 Task: Search one way flight ticket for 4 adults, 2 children, 2 infants in seat and 1 infant on lap in economy from Birmingham: Birmingham-shuttlesworth International Airport to Raleigh: Raleigh-durham International Airport on 8-5-2023. Choice of flights is Spirit. Number of bags: 10 checked bags. Price is upto 90000. Outbound departure time preference is 11:15.
Action: Mouse moved to (315, 265)
Screenshot: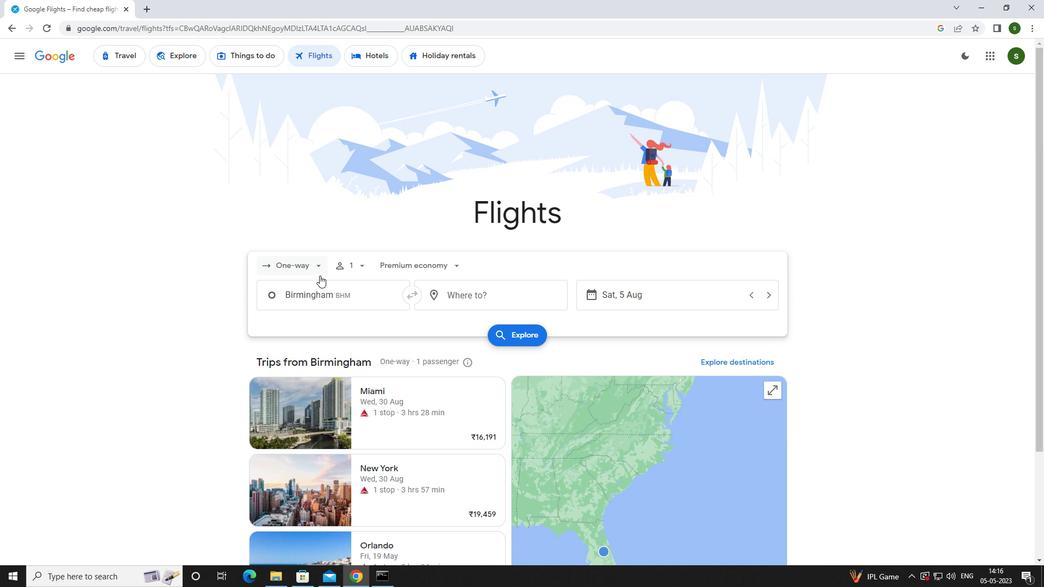 
Action: Mouse pressed left at (315, 265)
Screenshot: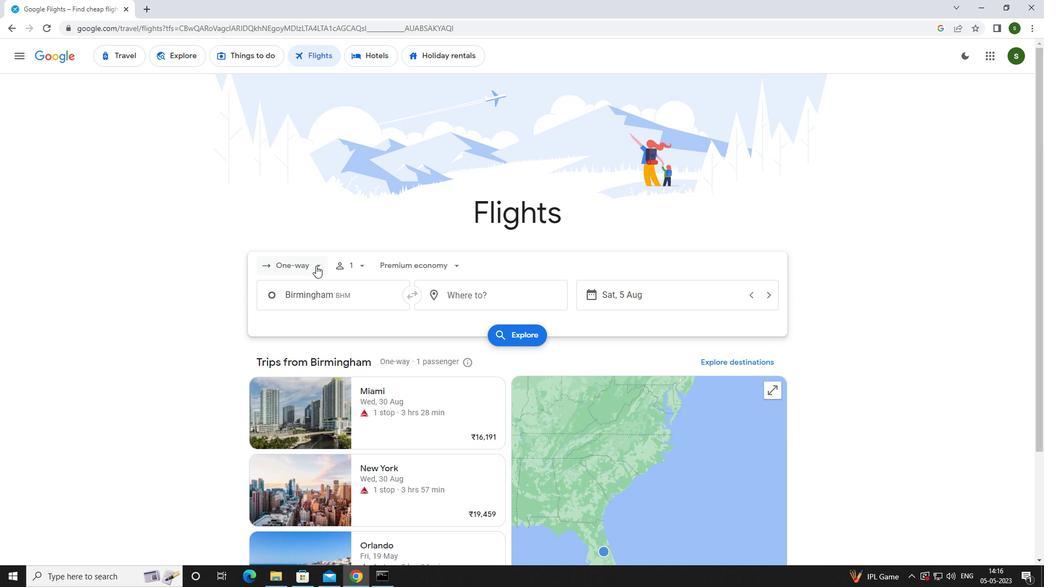 
Action: Mouse moved to (323, 320)
Screenshot: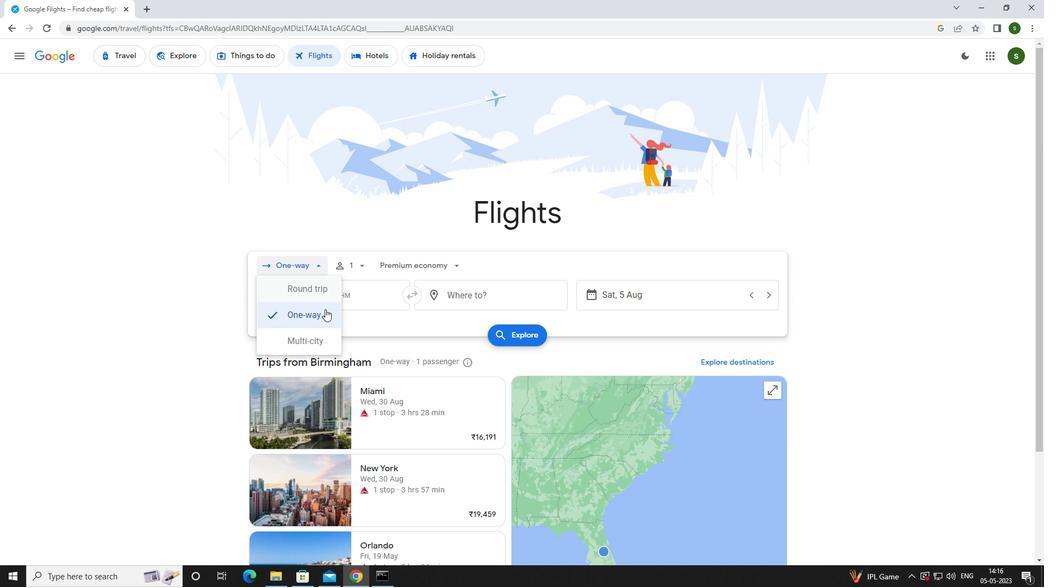 
Action: Mouse pressed left at (323, 320)
Screenshot: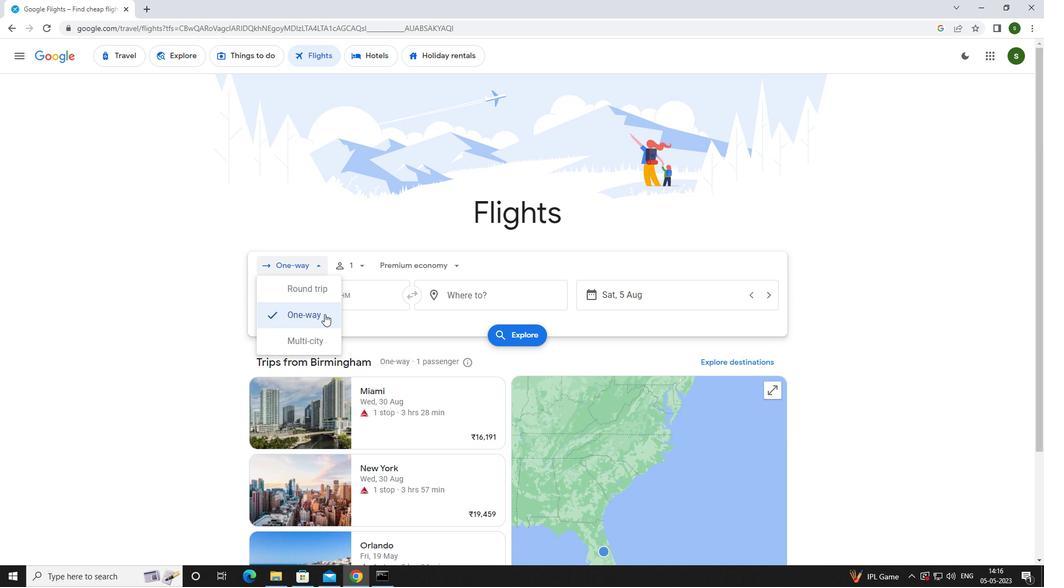 
Action: Mouse moved to (362, 264)
Screenshot: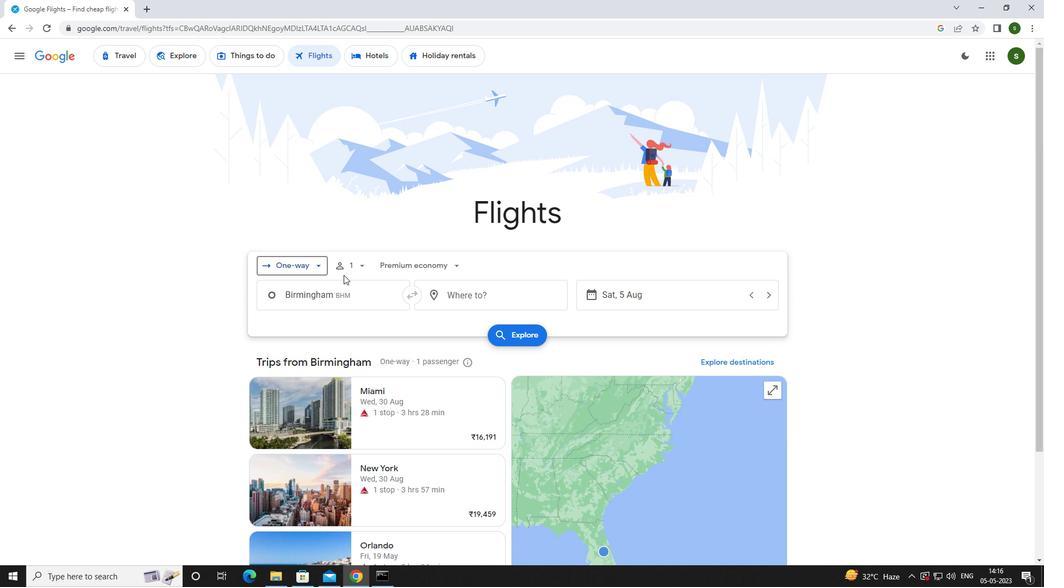 
Action: Mouse pressed left at (362, 264)
Screenshot: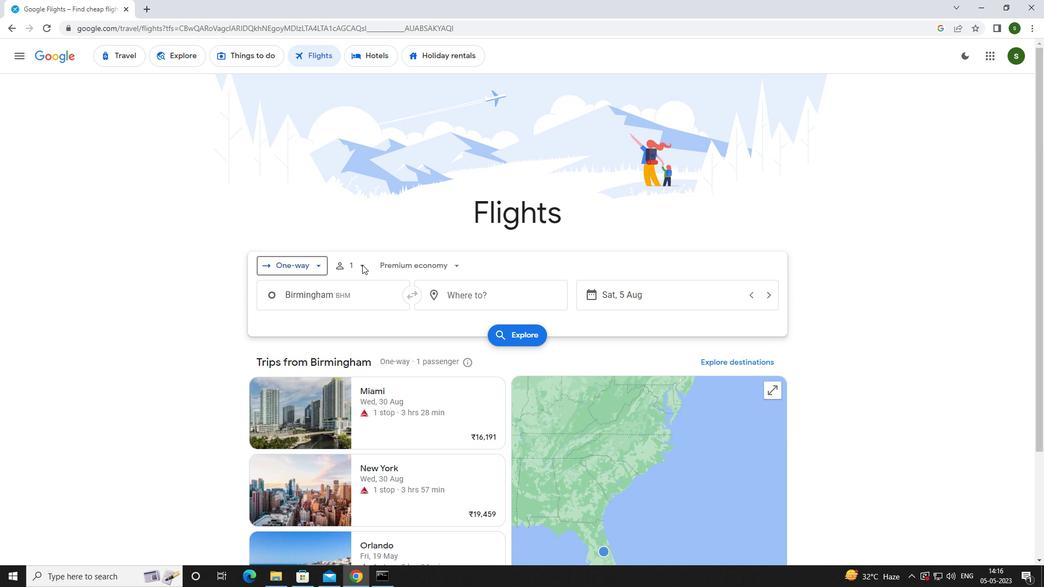 
Action: Mouse moved to (447, 294)
Screenshot: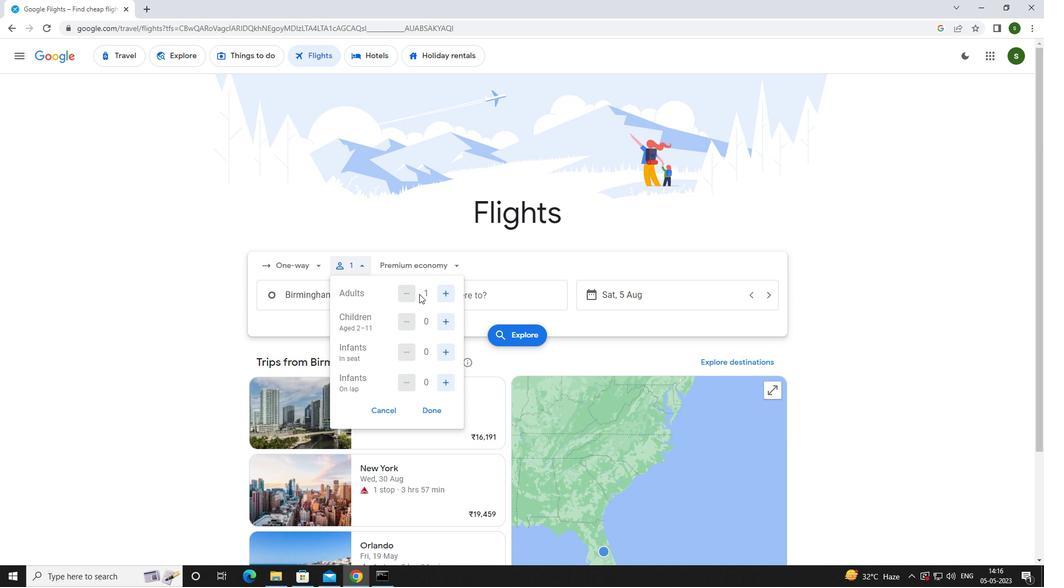 
Action: Mouse pressed left at (447, 294)
Screenshot: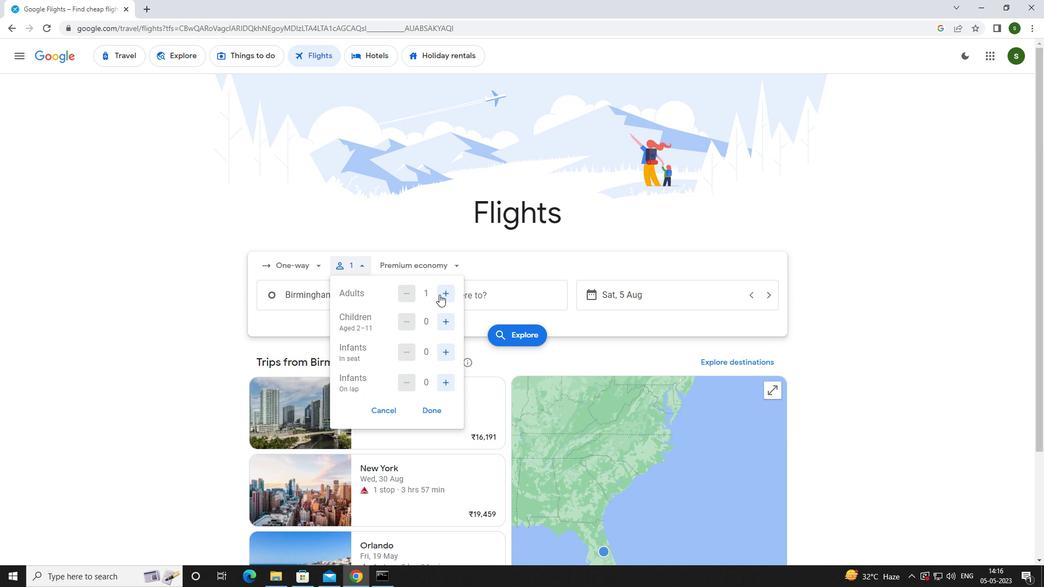 
Action: Mouse pressed left at (447, 294)
Screenshot: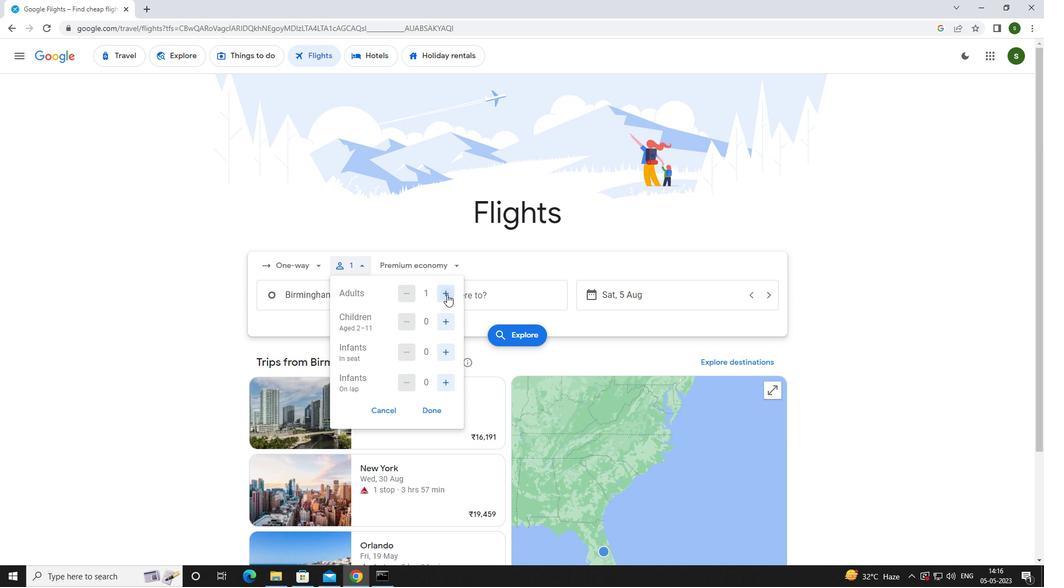 
Action: Mouse pressed left at (447, 294)
Screenshot: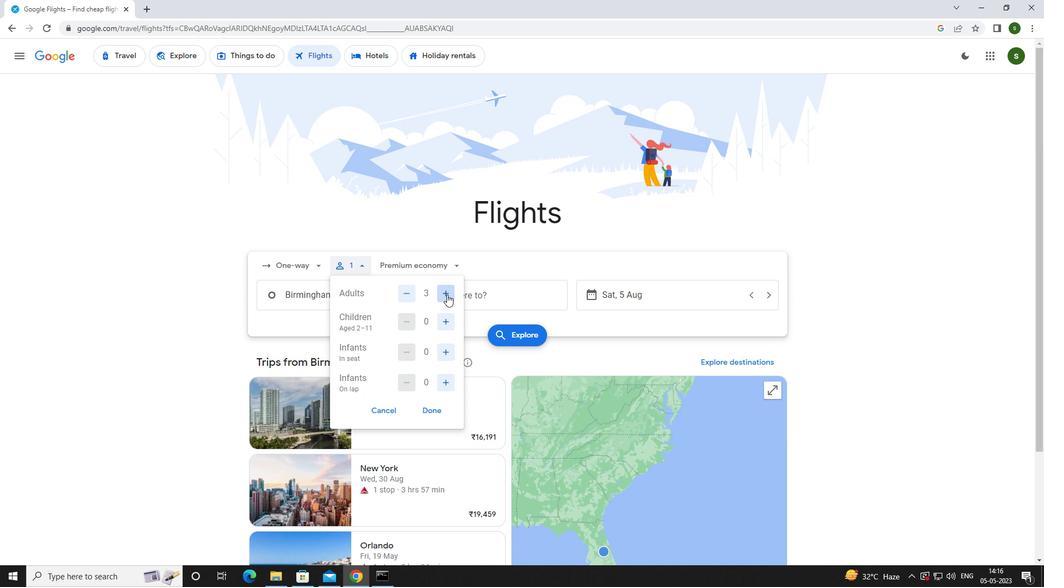 
Action: Mouse moved to (445, 322)
Screenshot: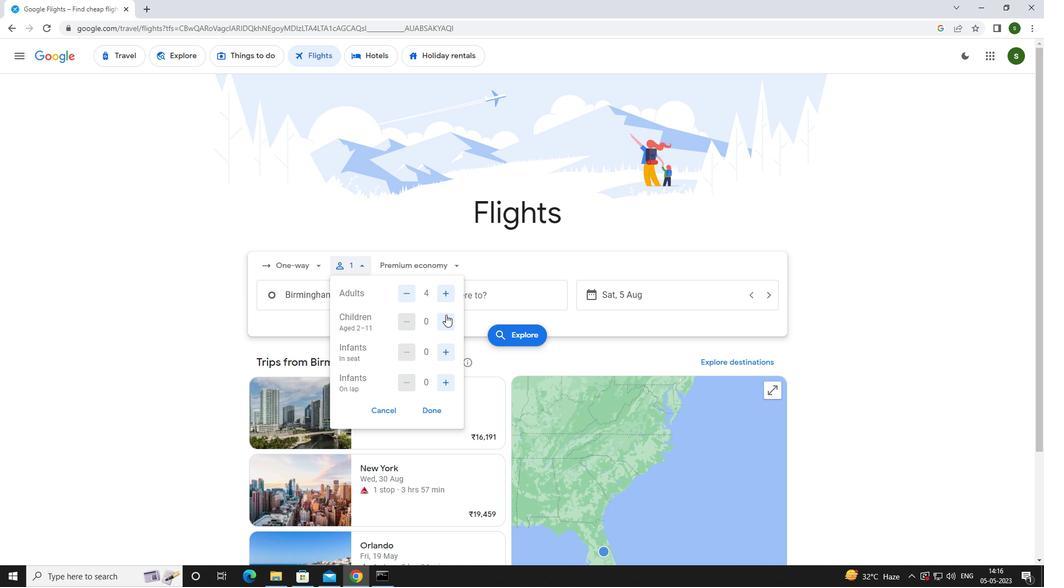 
Action: Mouse pressed left at (445, 322)
Screenshot: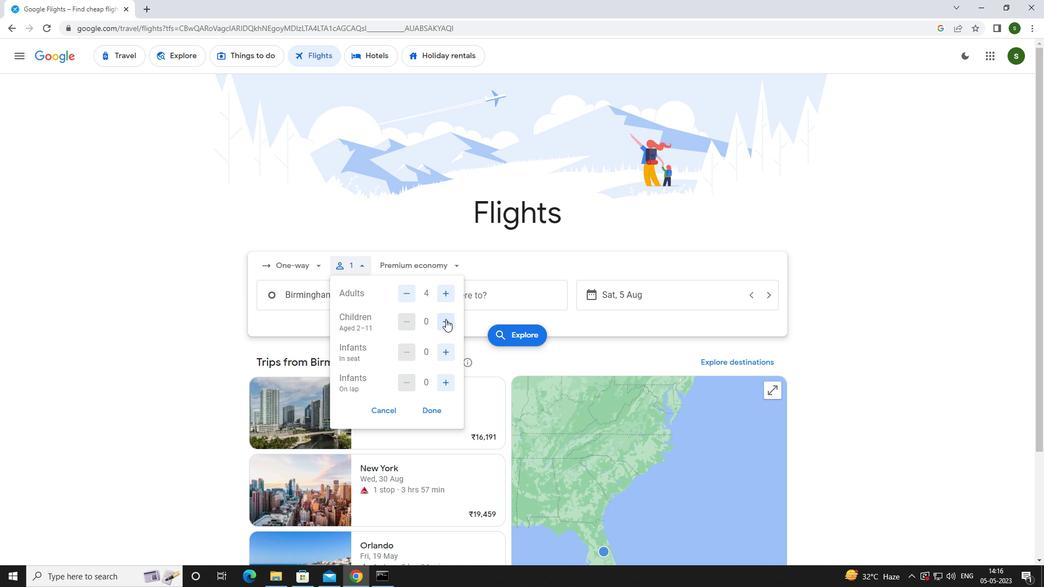 
Action: Mouse pressed left at (445, 322)
Screenshot: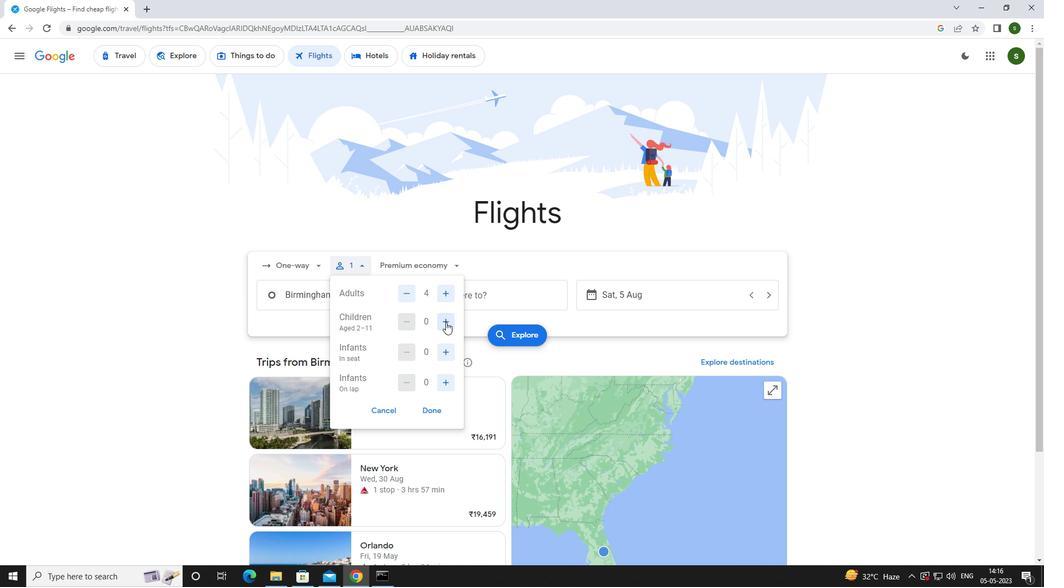 
Action: Mouse moved to (448, 352)
Screenshot: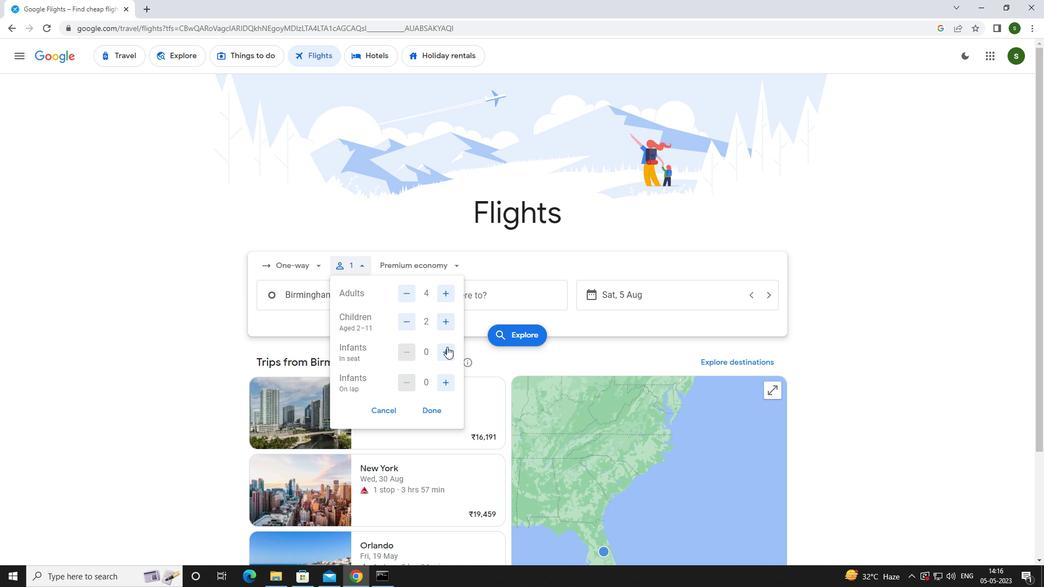 
Action: Mouse pressed left at (448, 352)
Screenshot: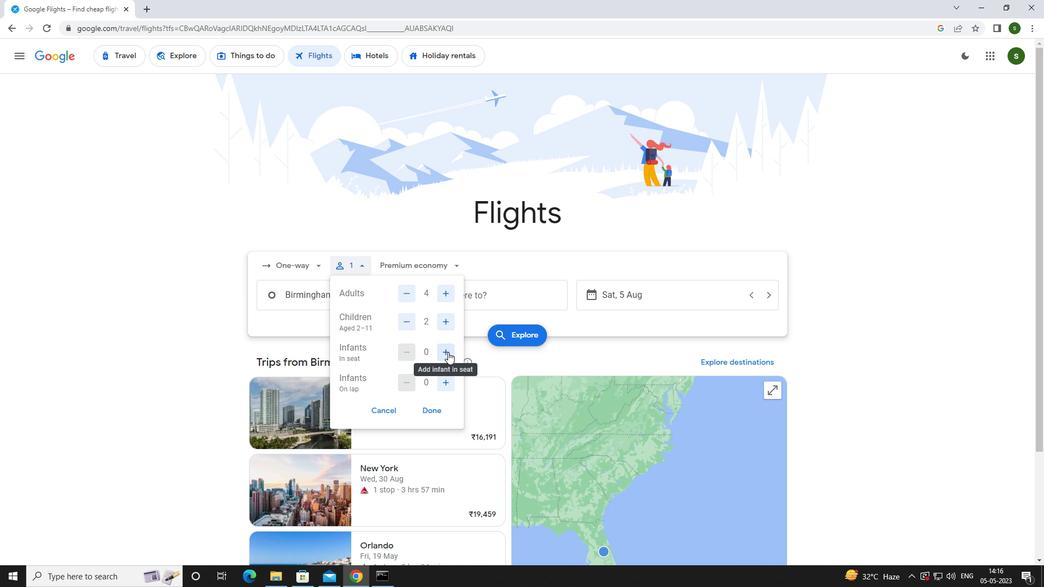 
Action: Mouse pressed left at (448, 352)
Screenshot: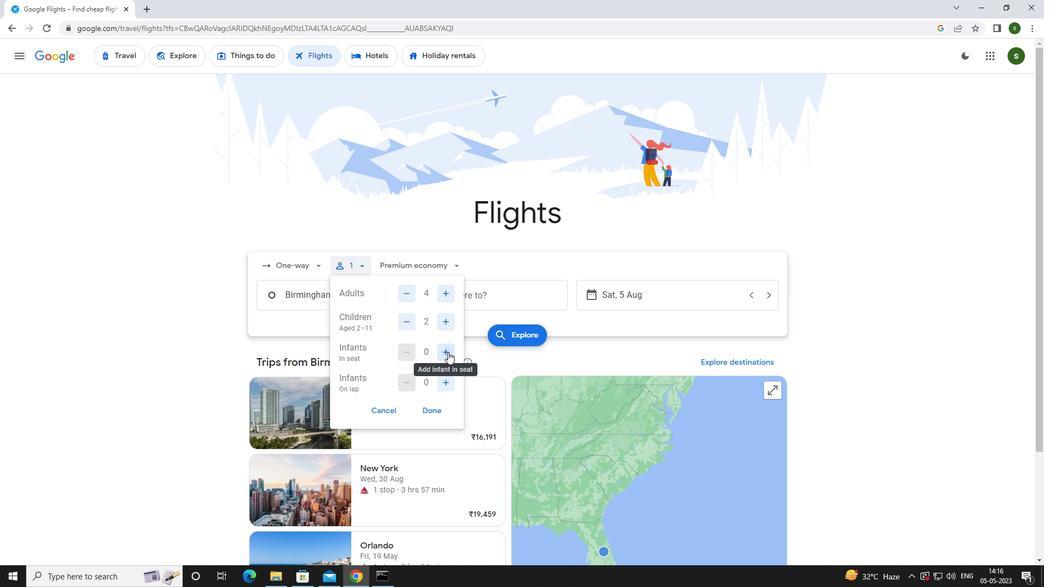 
Action: Mouse moved to (446, 386)
Screenshot: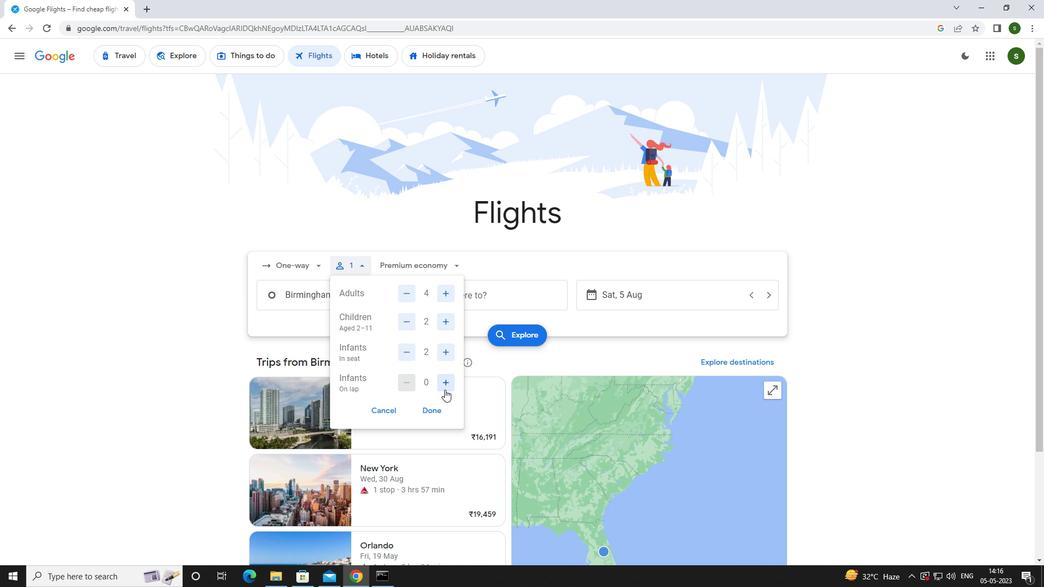 
Action: Mouse pressed left at (446, 386)
Screenshot: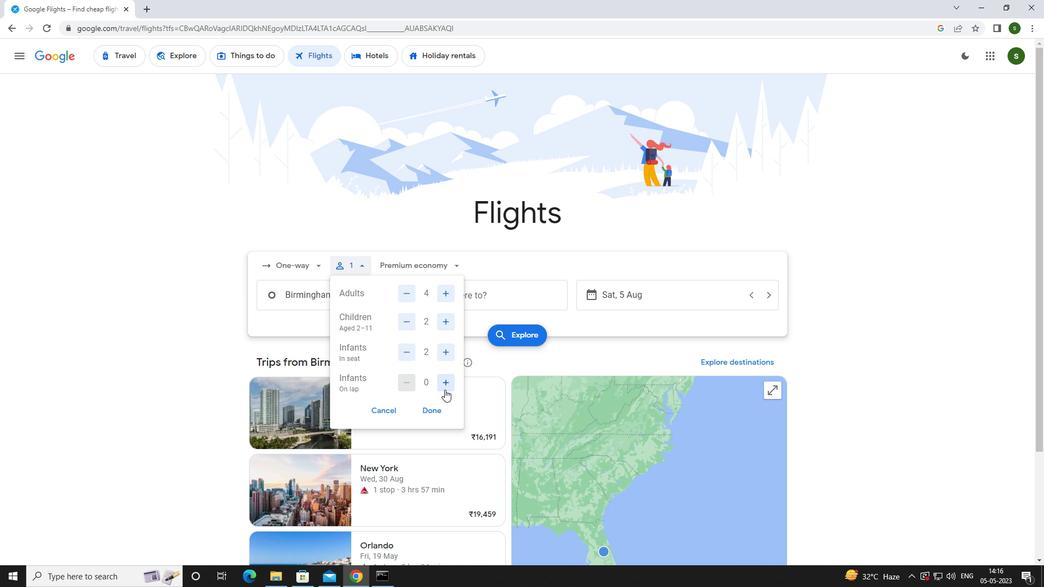 
Action: Mouse moved to (431, 266)
Screenshot: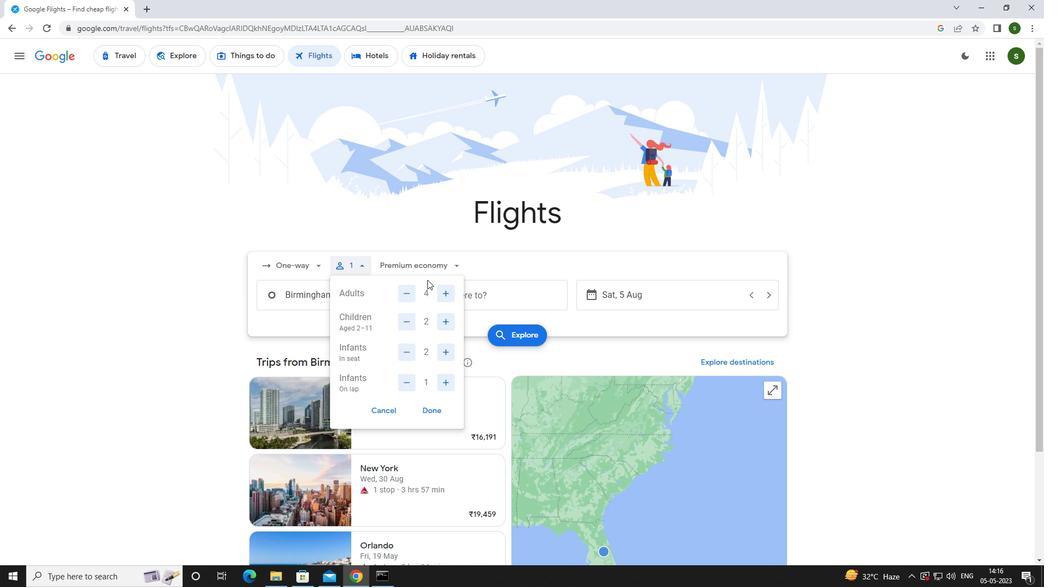 
Action: Mouse pressed left at (431, 266)
Screenshot: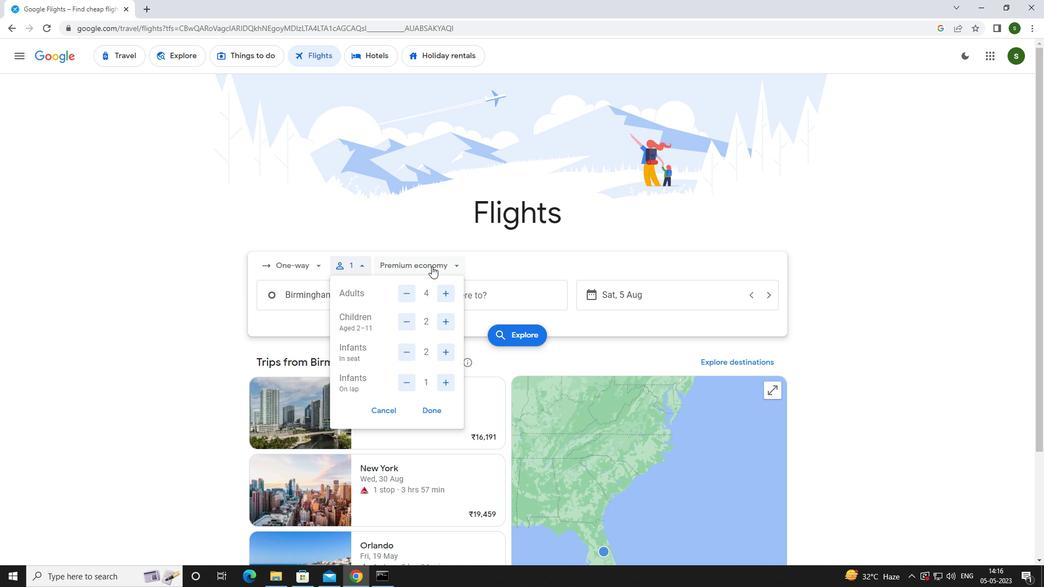 
Action: Mouse moved to (431, 289)
Screenshot: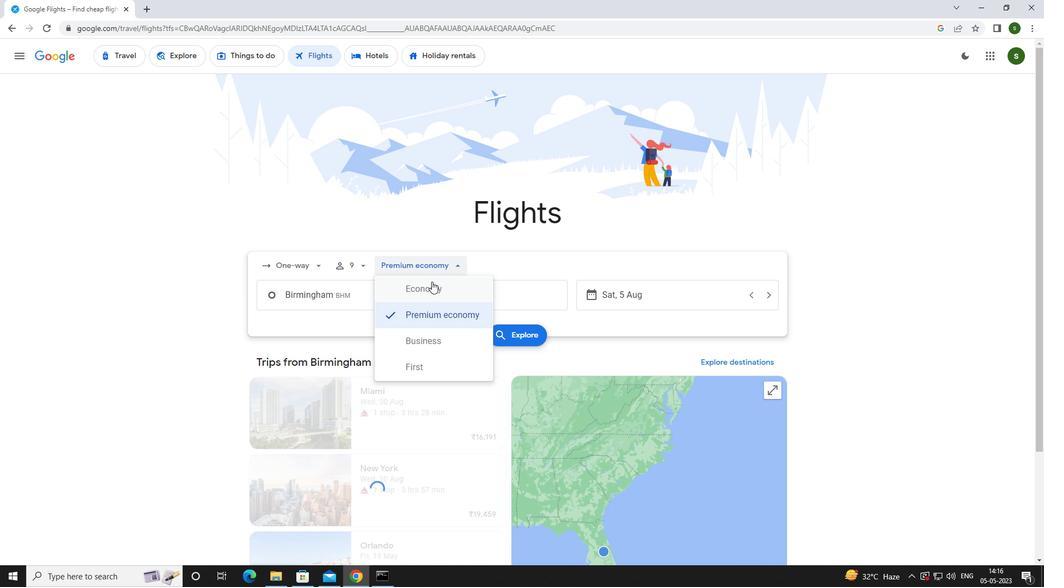
Action: Mouse pressed left at (431, 289)
Screenshot: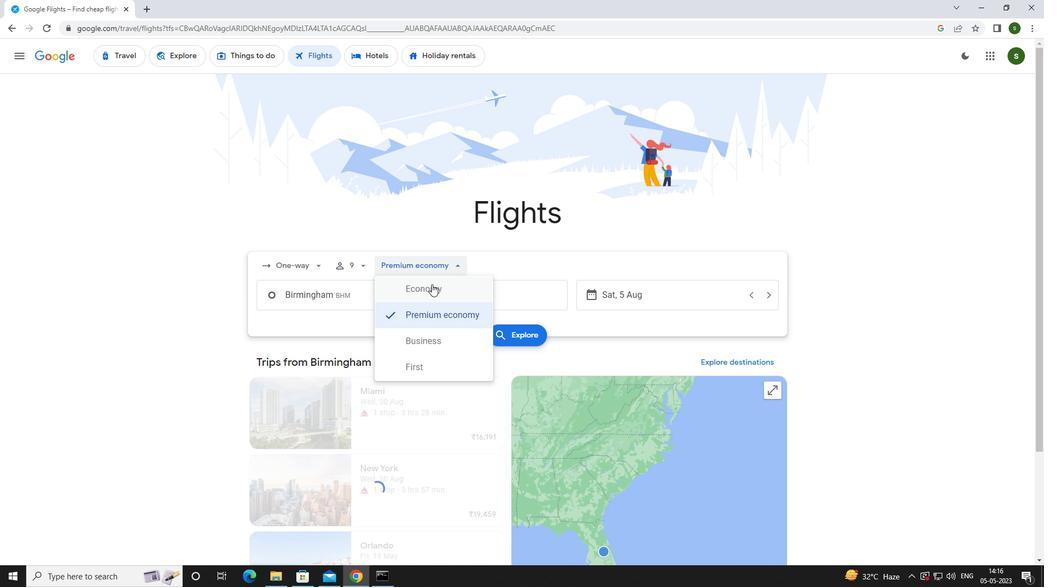 
Action: Mouse moved to (370, 302)
Screenshot: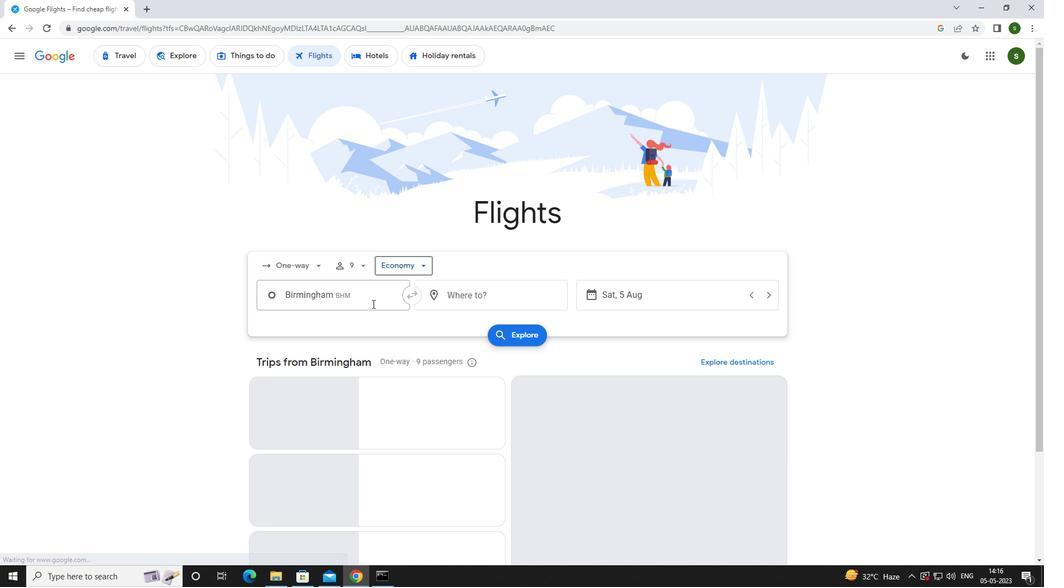 
Action: Mouse pressed left at (370, 302)
Screenshot: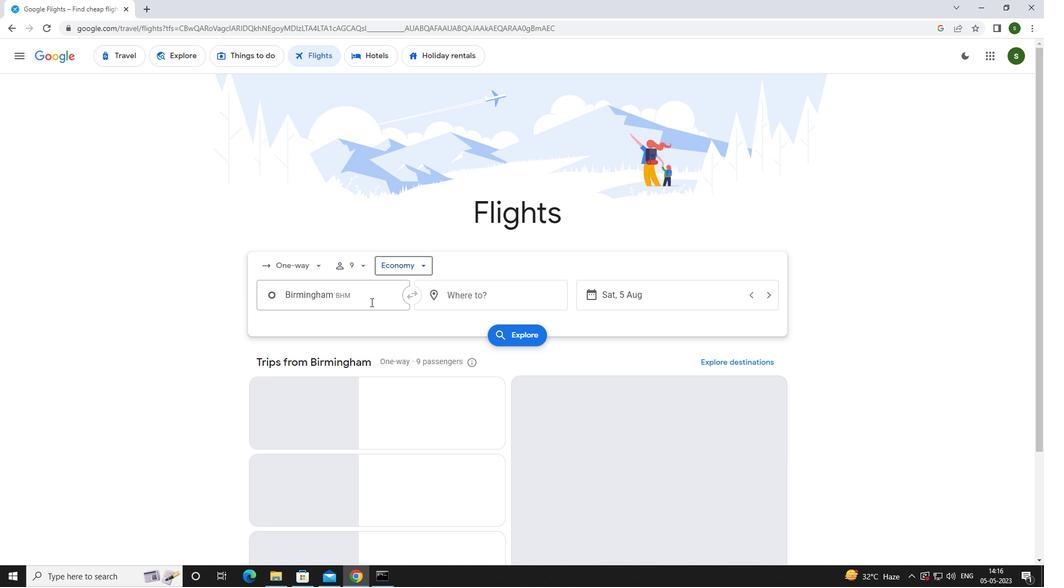
Action: Mouse moved to (370, 301)
Screenshot: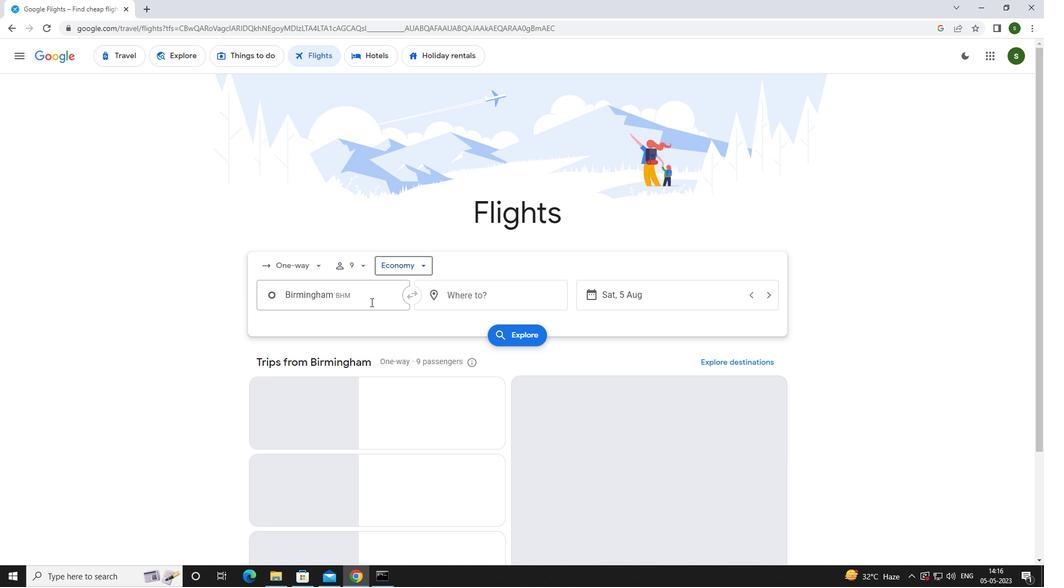 
Action: Key pressed <Key.caps_lock>b<Key.caps_lock>irmingh
Screenshot: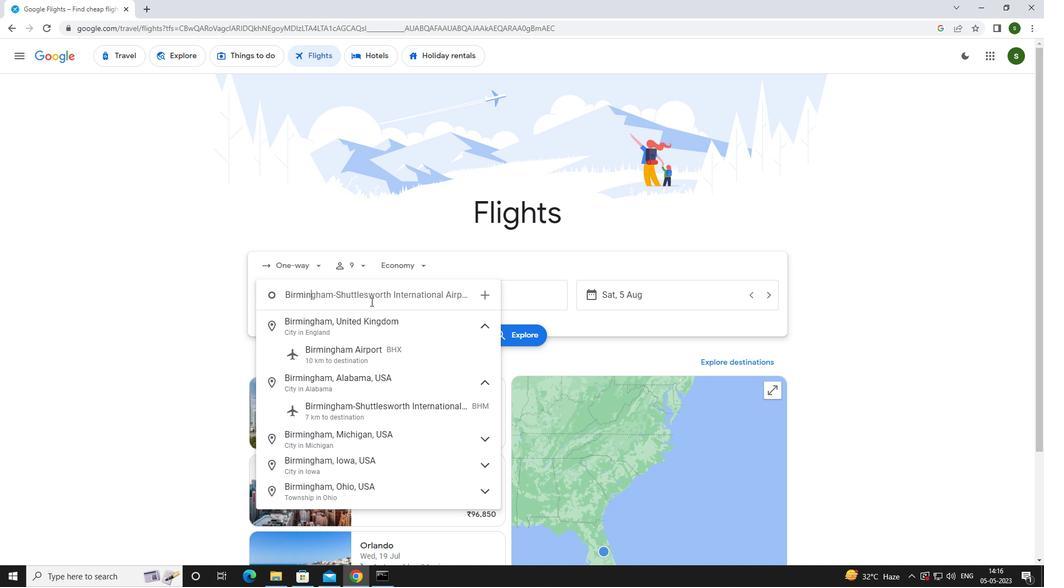 
Action: Mouse moved to (391, 401)
Screenshot: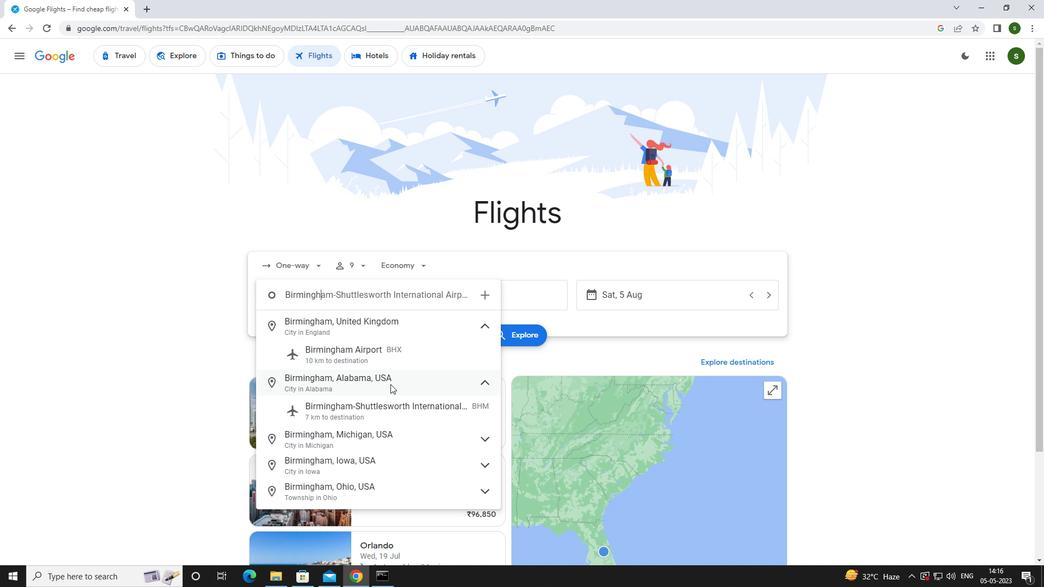 
Action: Mouse pressed left at (391, 401)
Screenshot: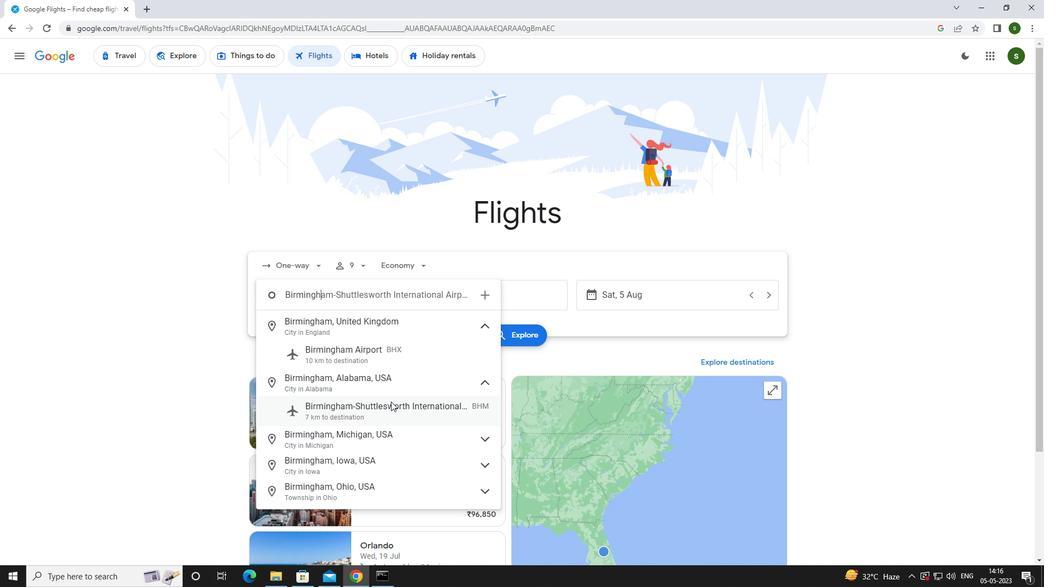
Action: Mouse moved to (485, 302)
Screenshot: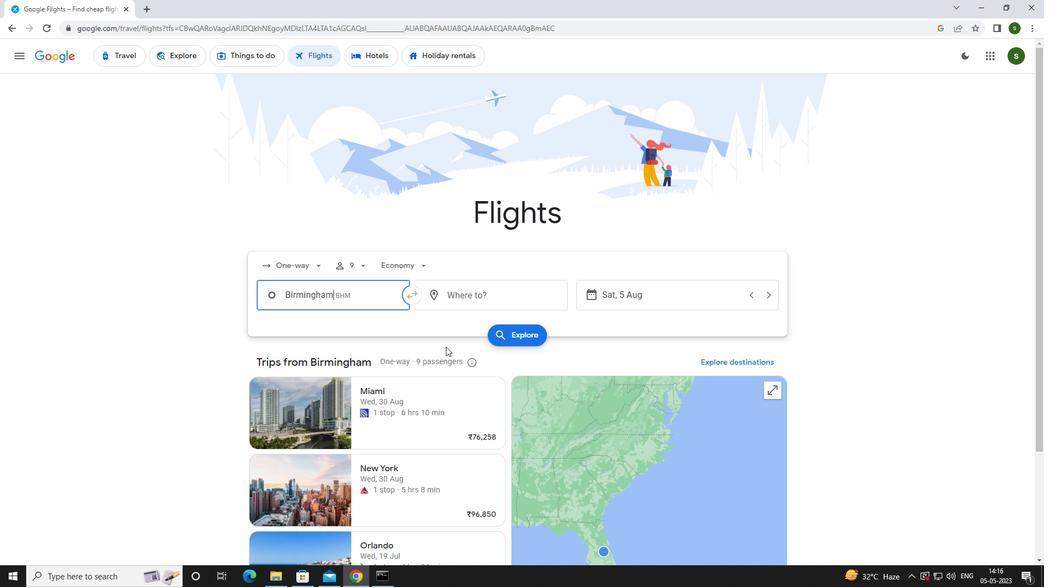 
Action: Mouse pressed left at (485, 302)
Screenshot: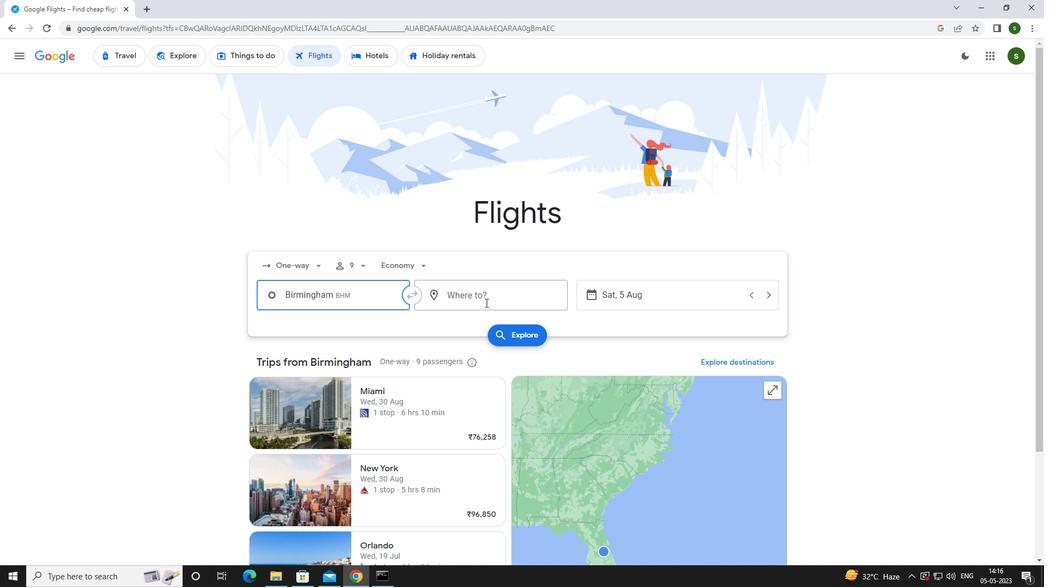 
Action: Key pressed <Key.caps_lock>r<Key.caps_lock>aleigh
Screenshot: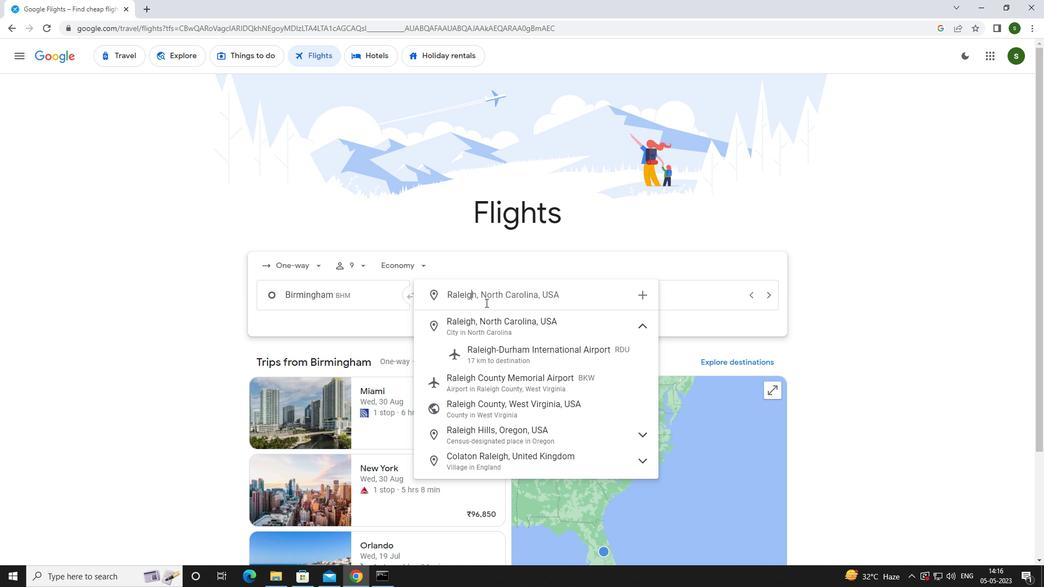 
Action: Mouse moved to (507, 350)
Screenshot: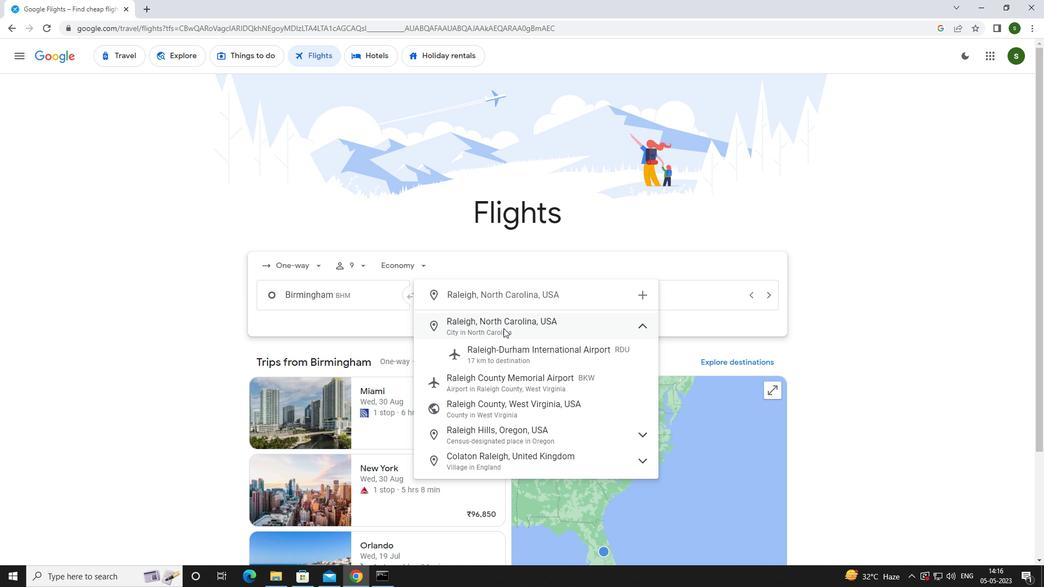 
Action: Mouse pressed left at (507, 350)
Screenshot: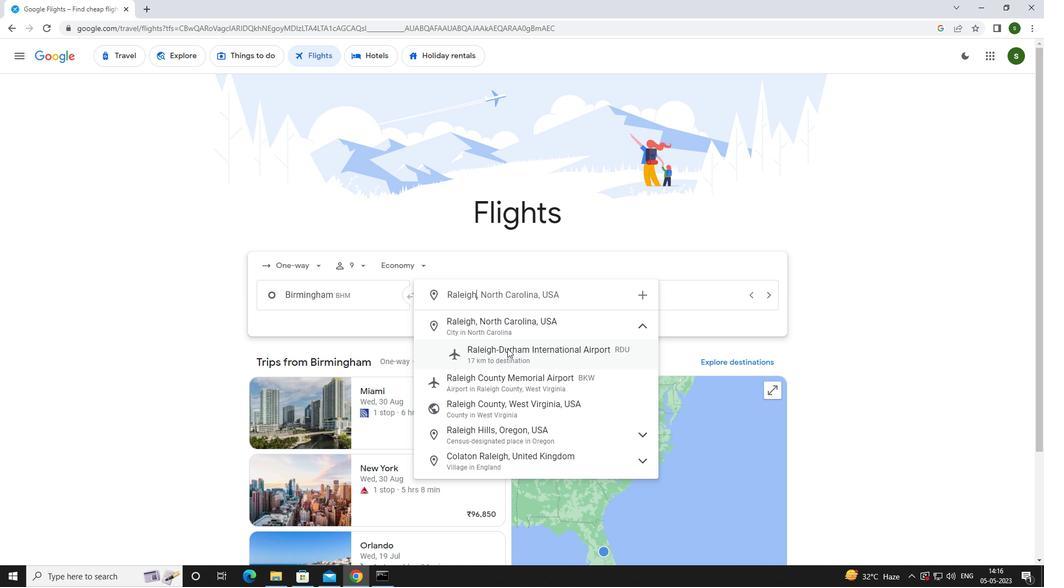 
Action: Mouse moved to (658, 297)
Screenshot: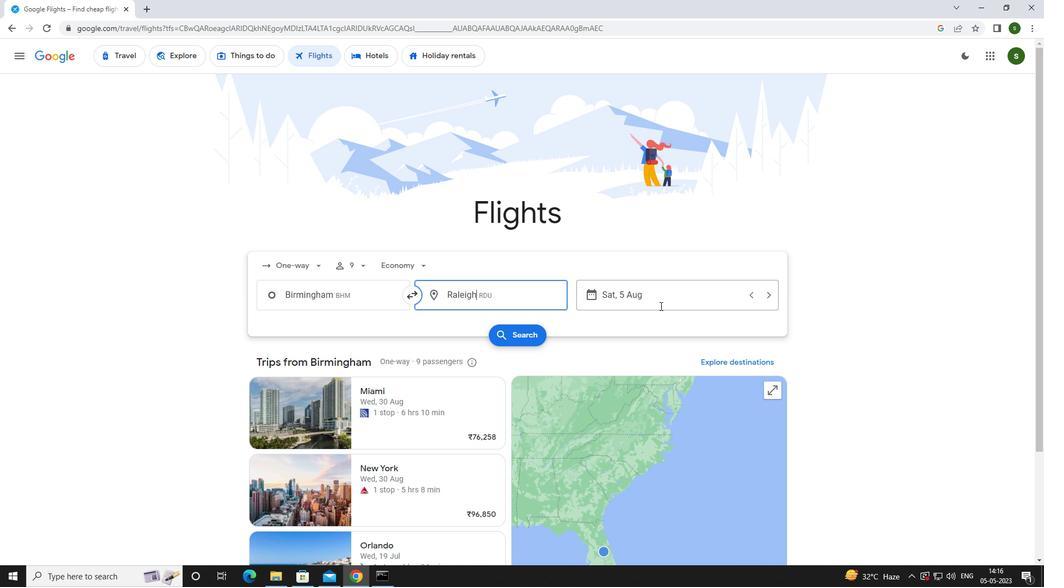 
Action: Mouse pressed left at (658, 297)
Screenshot: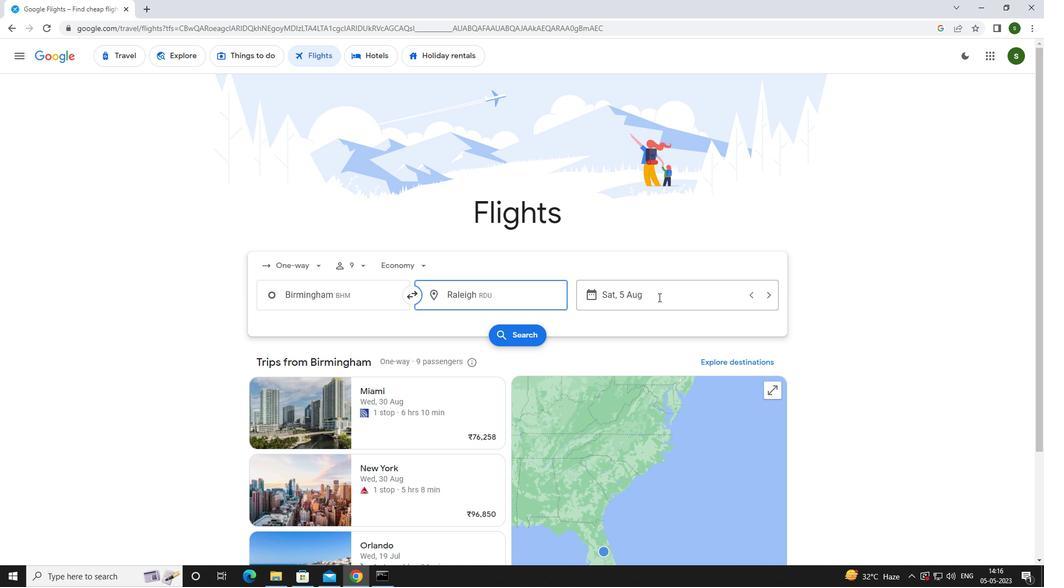 
Action: Mouse moved to (553, 364)
Screenshot: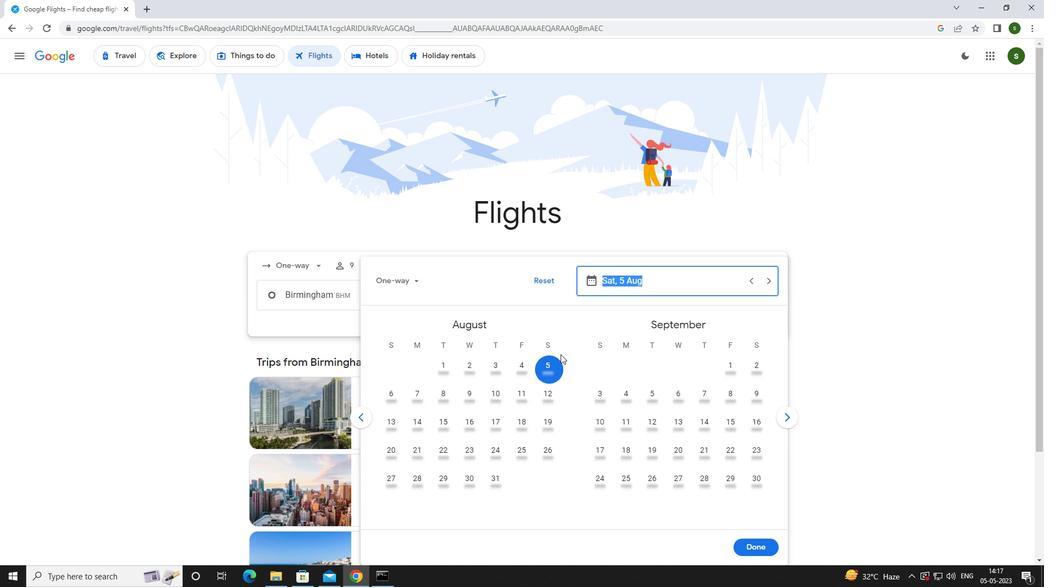 
Action: Mouse pressed left at (553, 364)
Screenshot: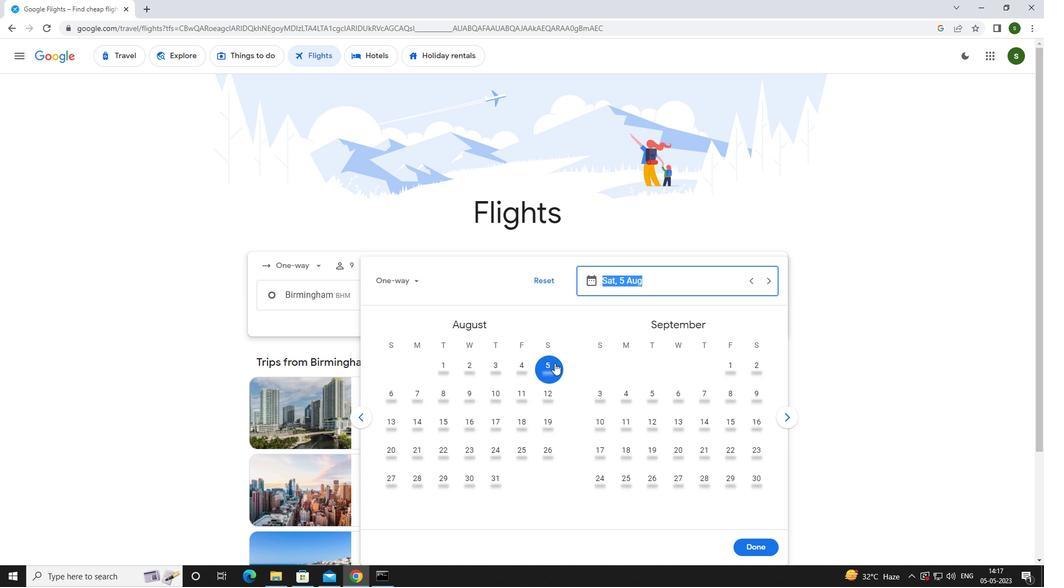 
Action: Mouse moved to (760, 548)
Screenshot: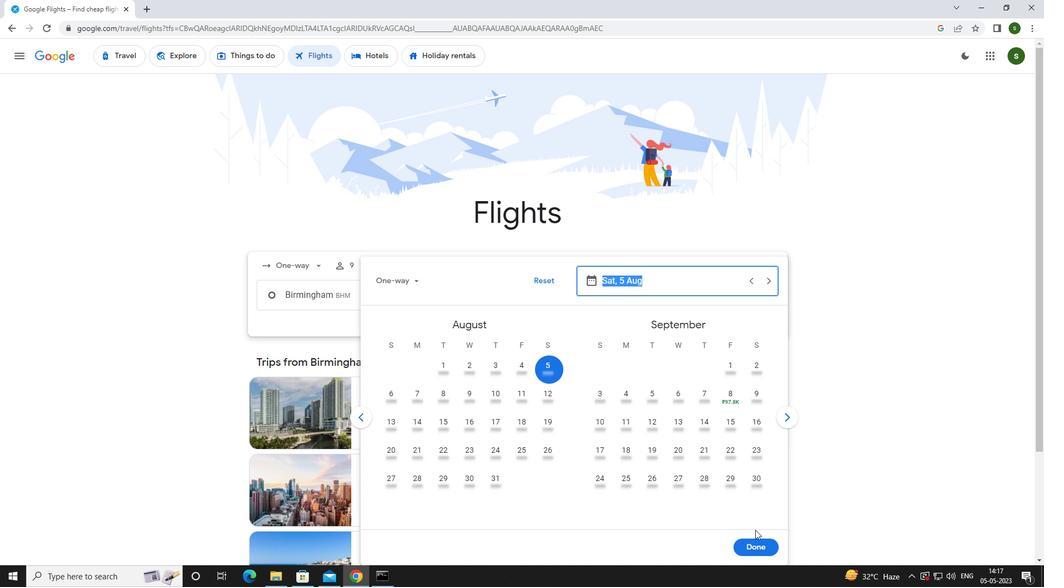 
Action: Mouse pressed left at (760, 548)
Screenshot: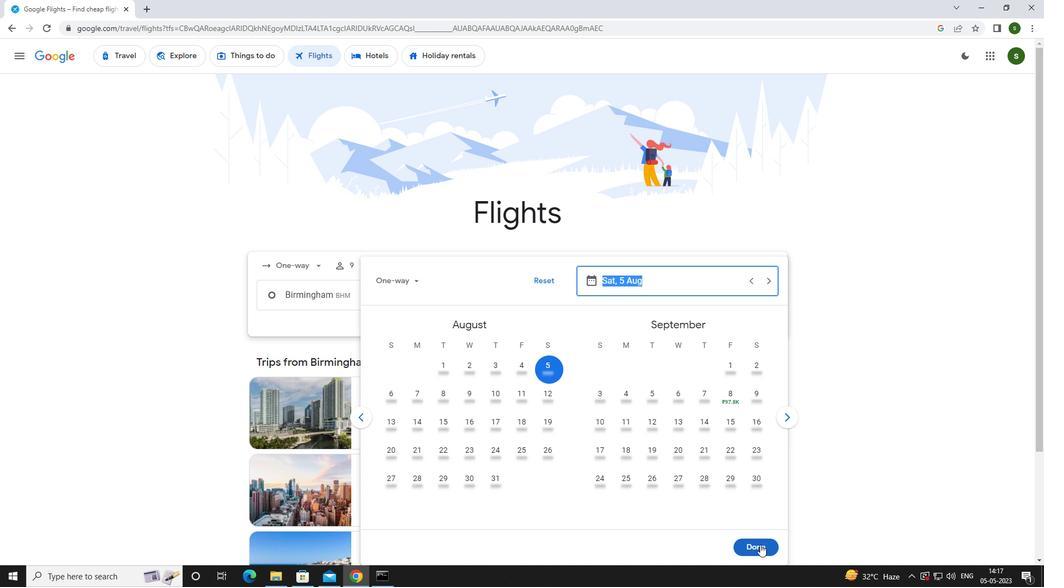 
Action: Mouse moved to (527, 331)
Screenshot: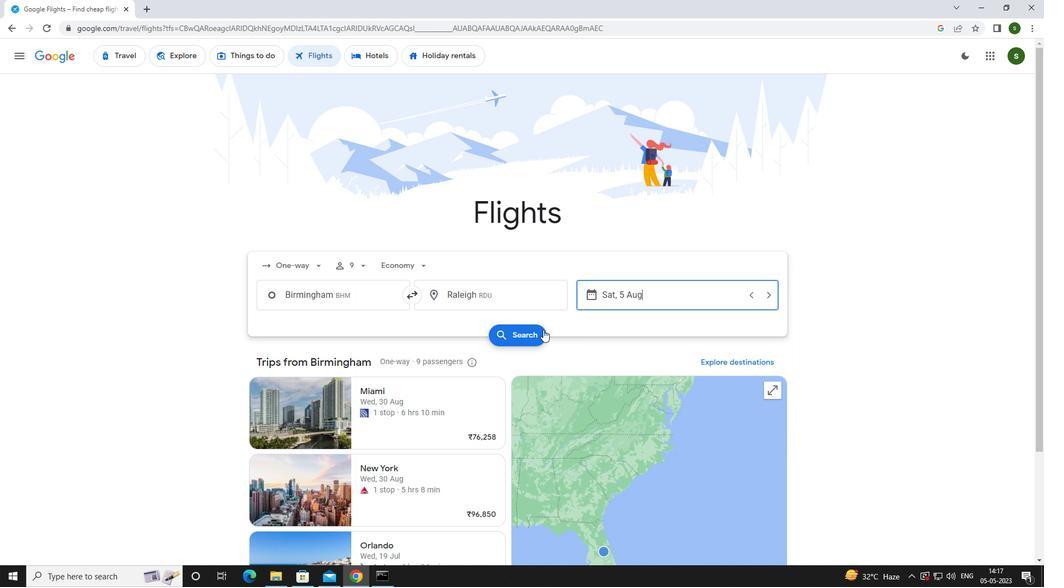 
Action: Mouse pressed left at (527, 331)
Screenshot: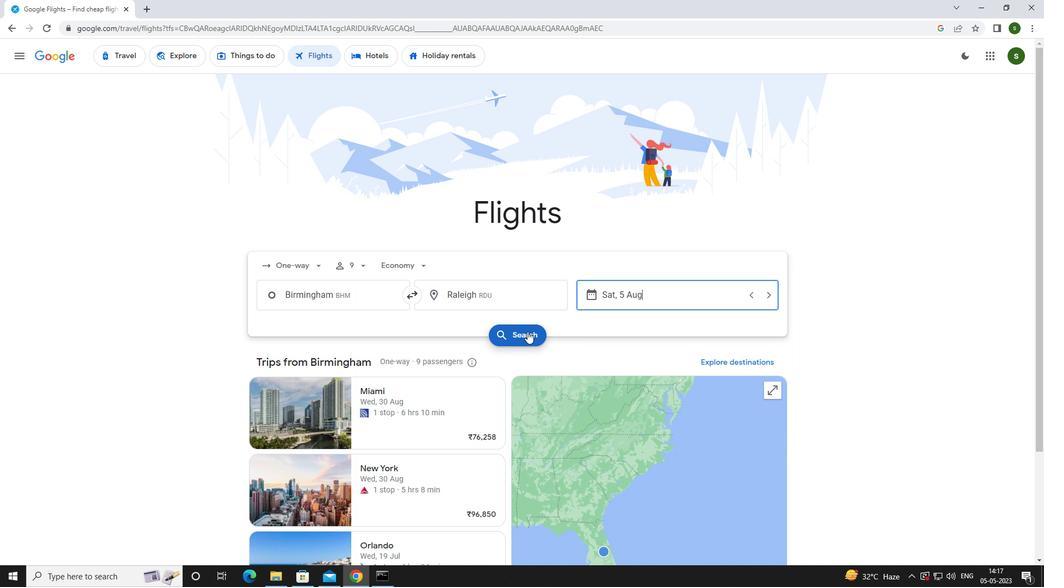 
Action: Mouse moved to (282, 152)
Screenshot: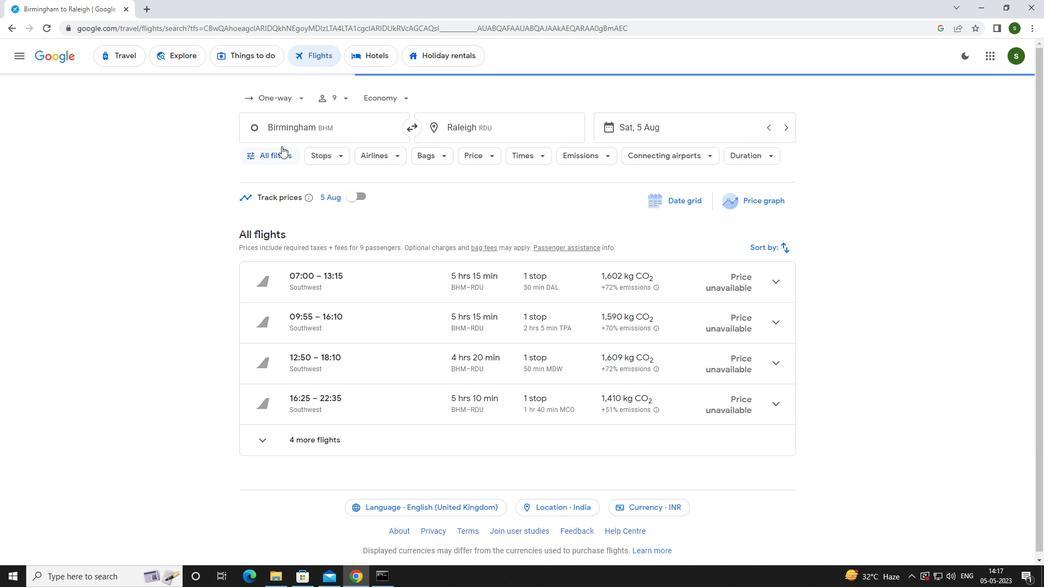 
Action: Mouse pressed left at (282, 152)
Screenshot: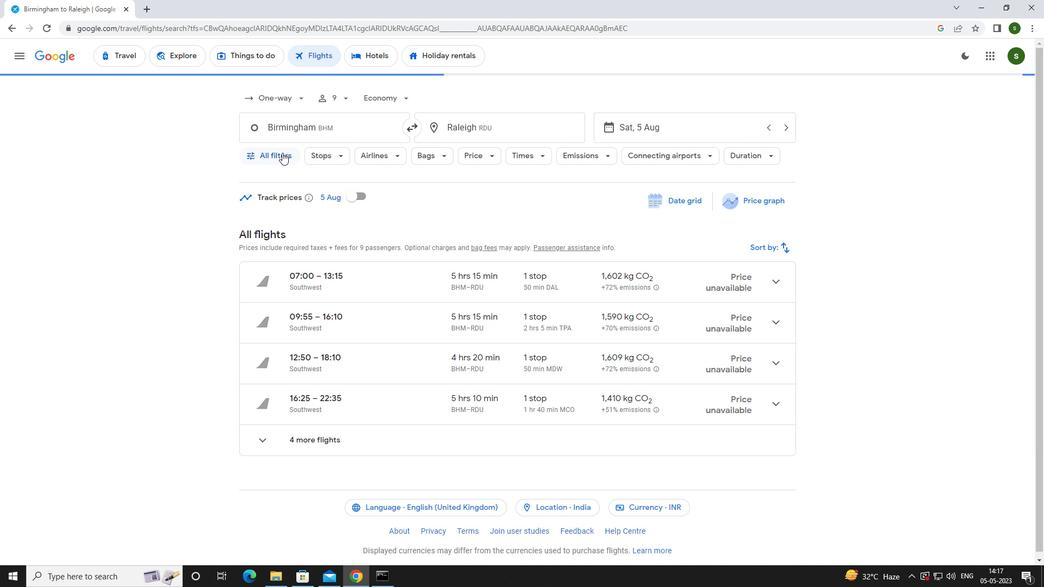 
Action: Mouse moved to (339, 270)
Screenshot: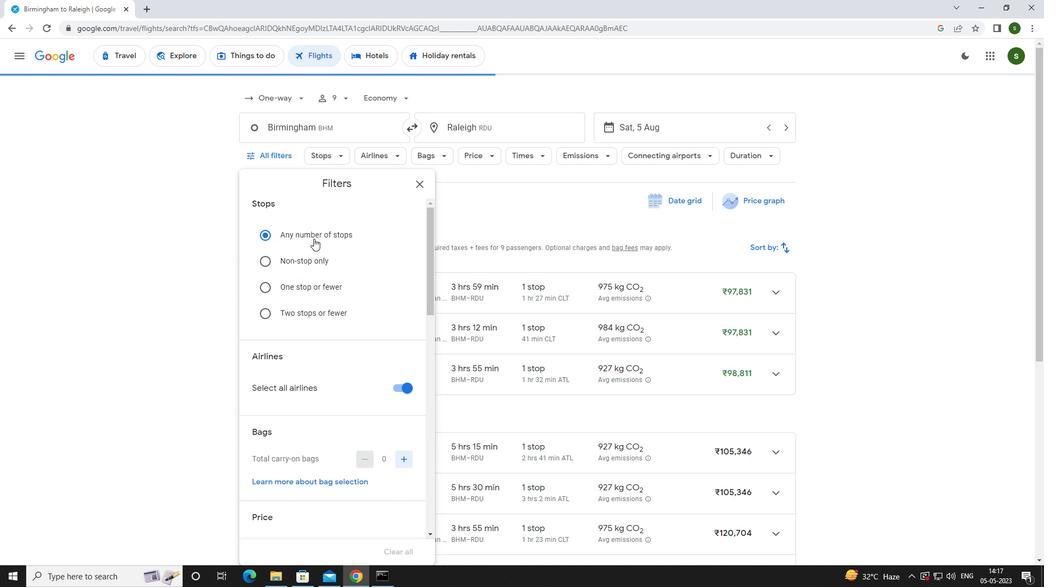
Action: Mouse scrolled (339, 269) with delta (0, 0)
Screenshot: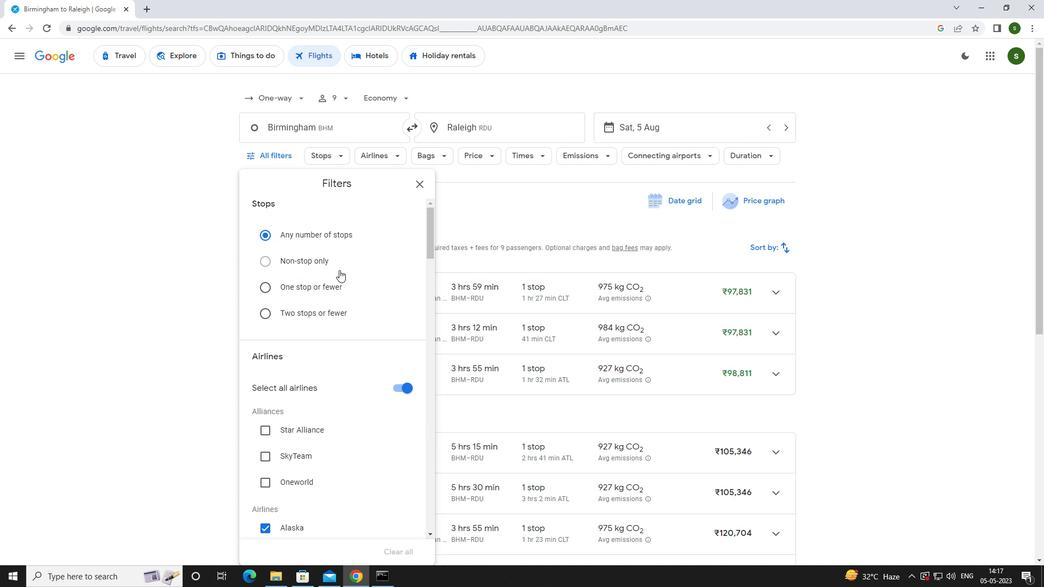 
Action: Mouse scrolled (339, 269) with delta (0, 0)
Screenshot: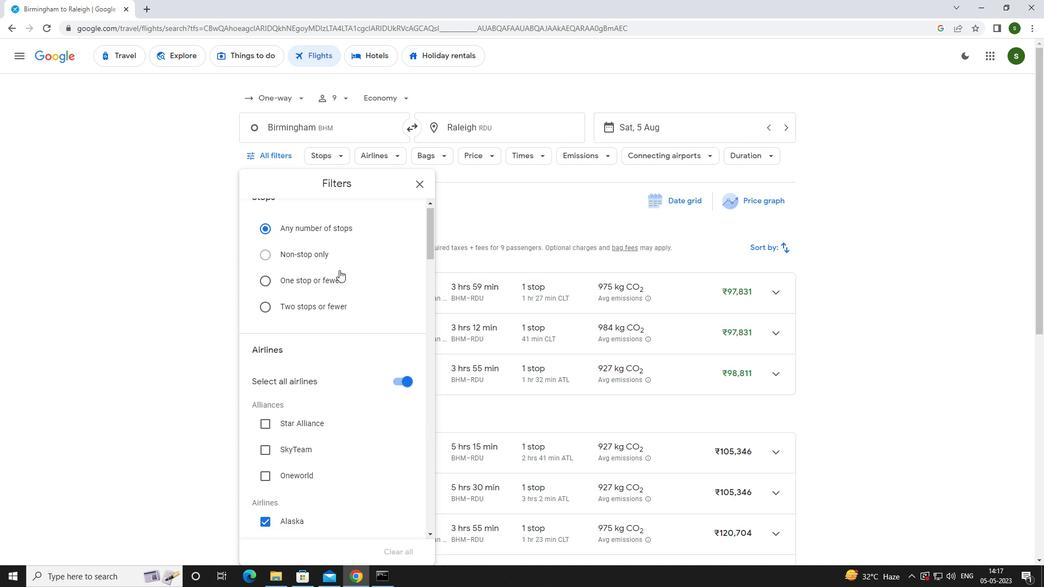 
Action: Mouse moved to (405, 280)
Screenshot: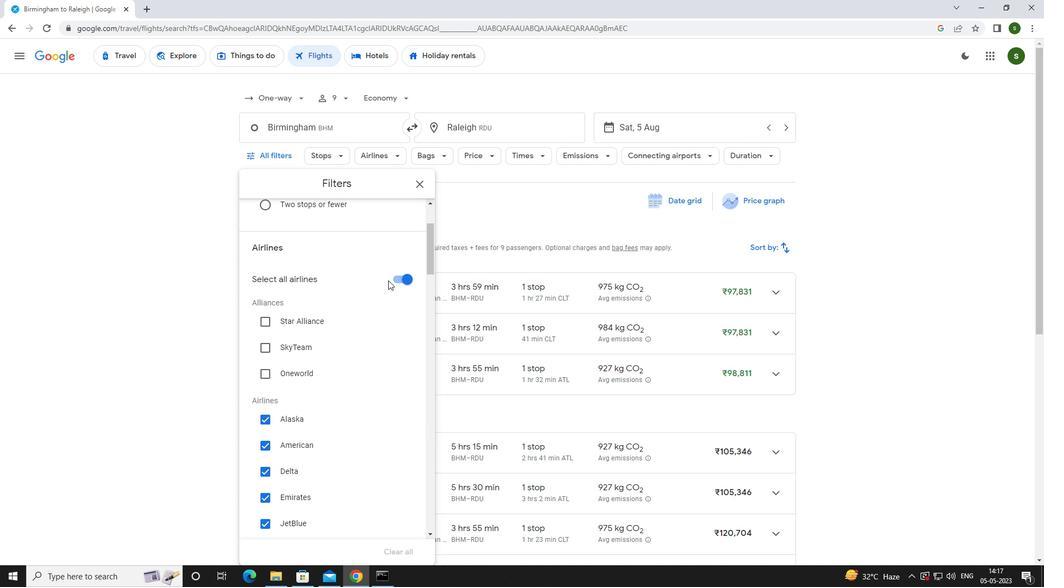 
Action: Mouse pressed left at (405, 280)
Screenshot: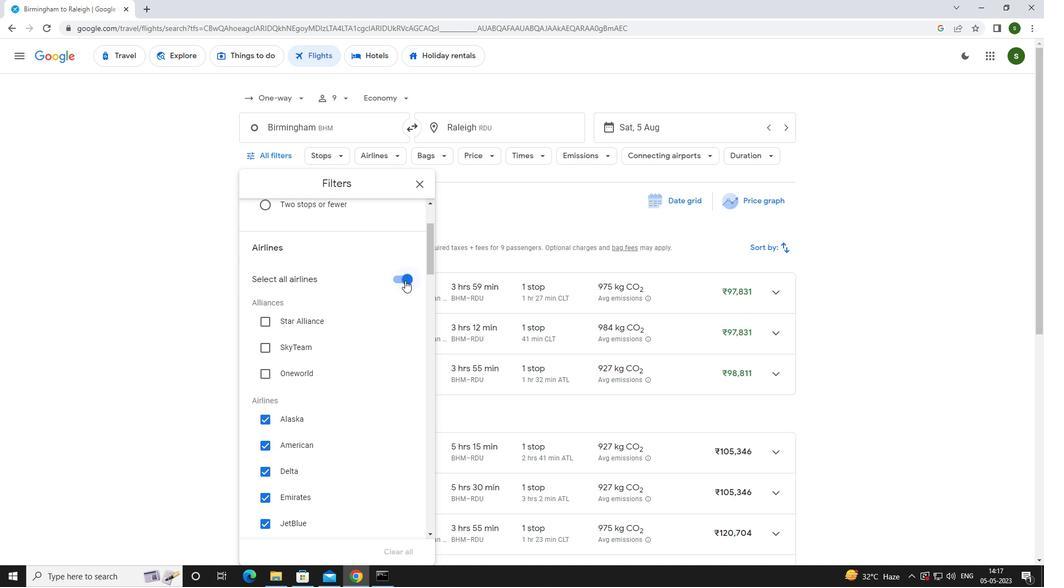 
Action: Mouse scrolled (405, 280) with delta (0, 0)
Screenshot: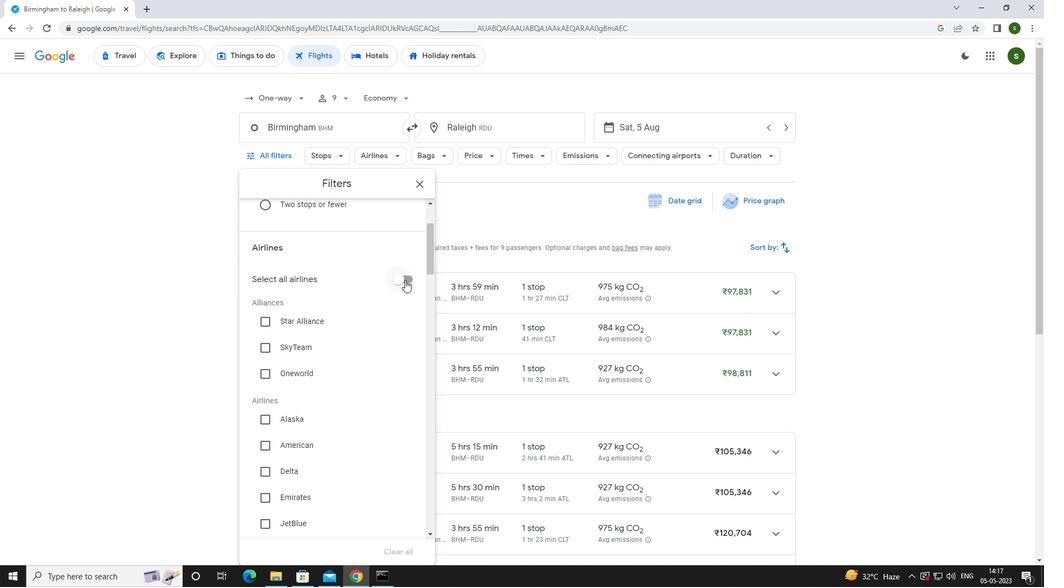 
Action: Mouse scrolled (405, 280) with delta (0, 0)
Screenshot: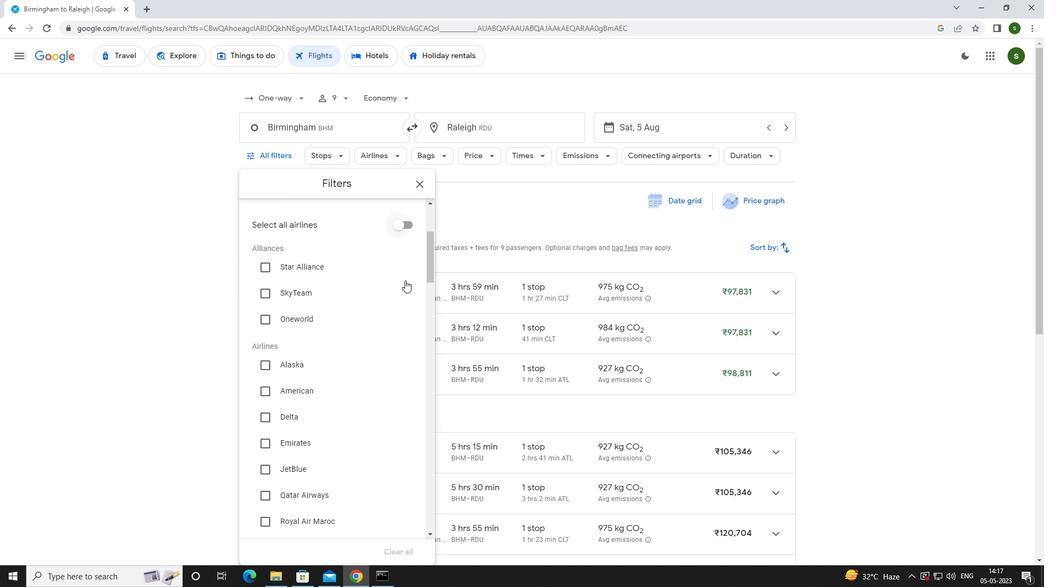 
Action: Mouse scrolled (405, 280) with delta (0, 0)
Screenshot: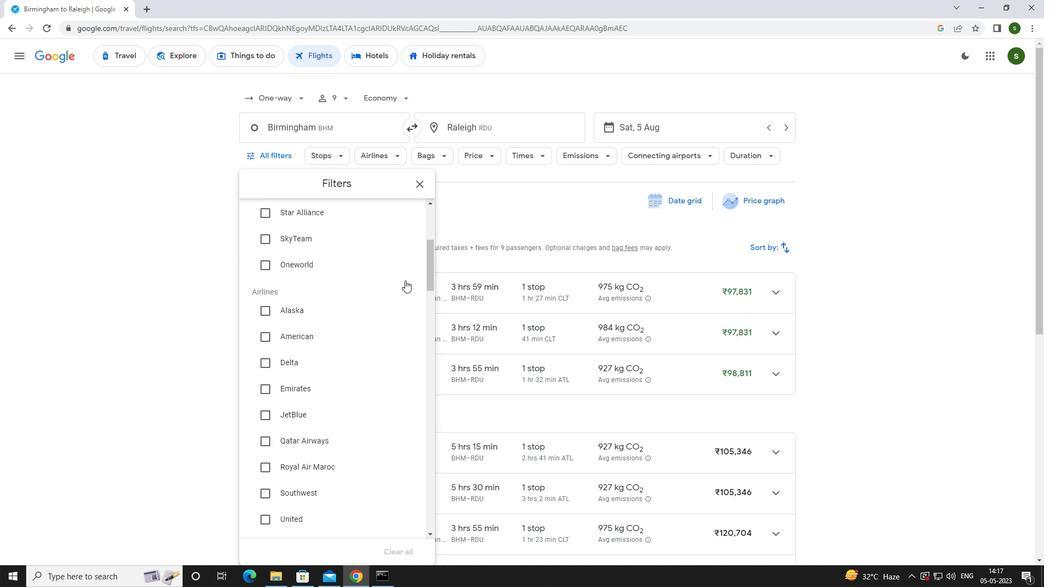 
Action: Mouse scrolled (405, 280) with delta (0, 0)
Screenshot: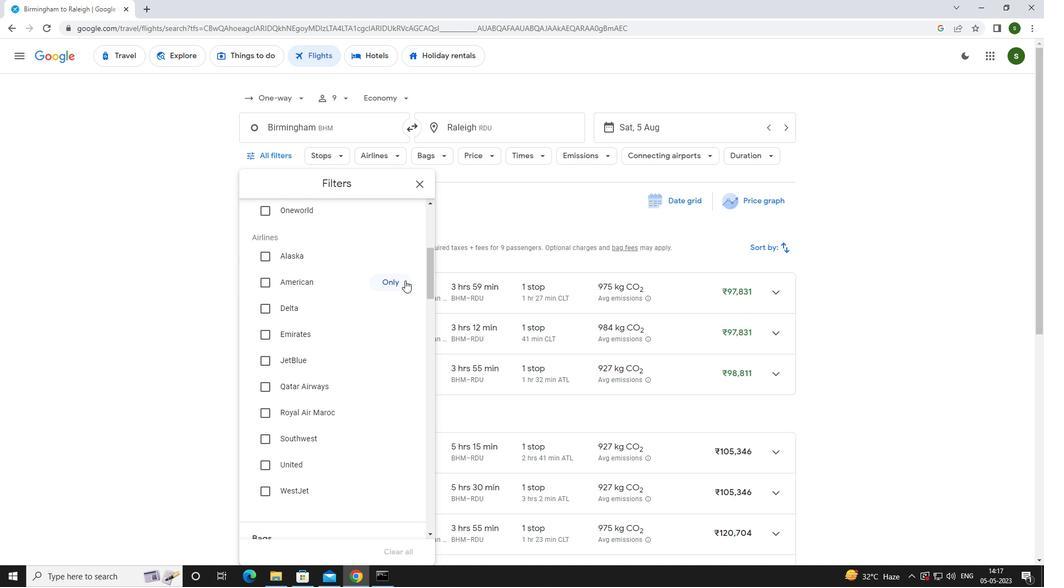 
Action: Mouse scrolled (405, 280) with delta (0, 0)
Screenshot: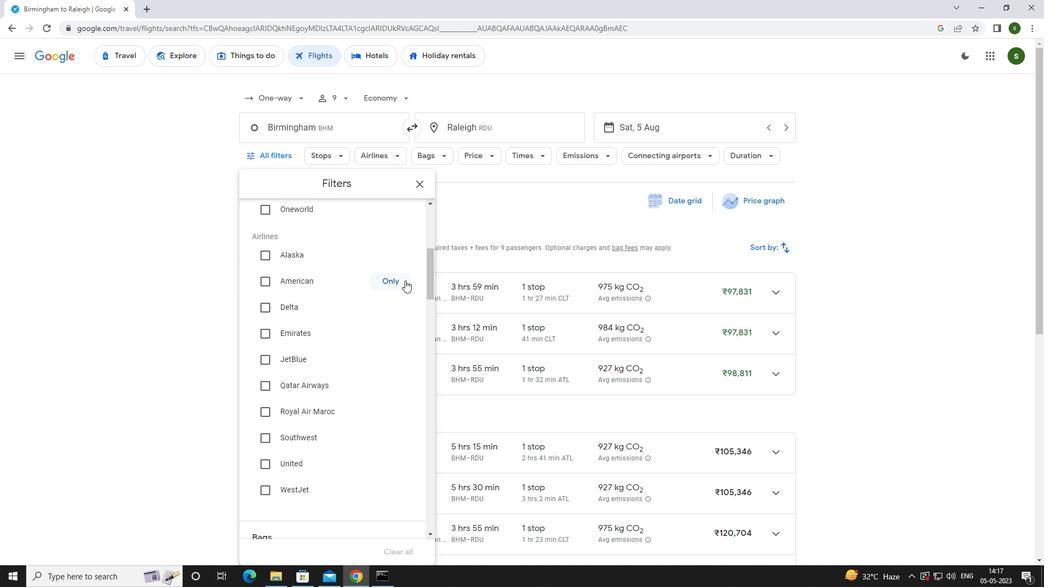 
Action: Mouse scrolled (405, 280) with delta (0, 0)
Screenshot: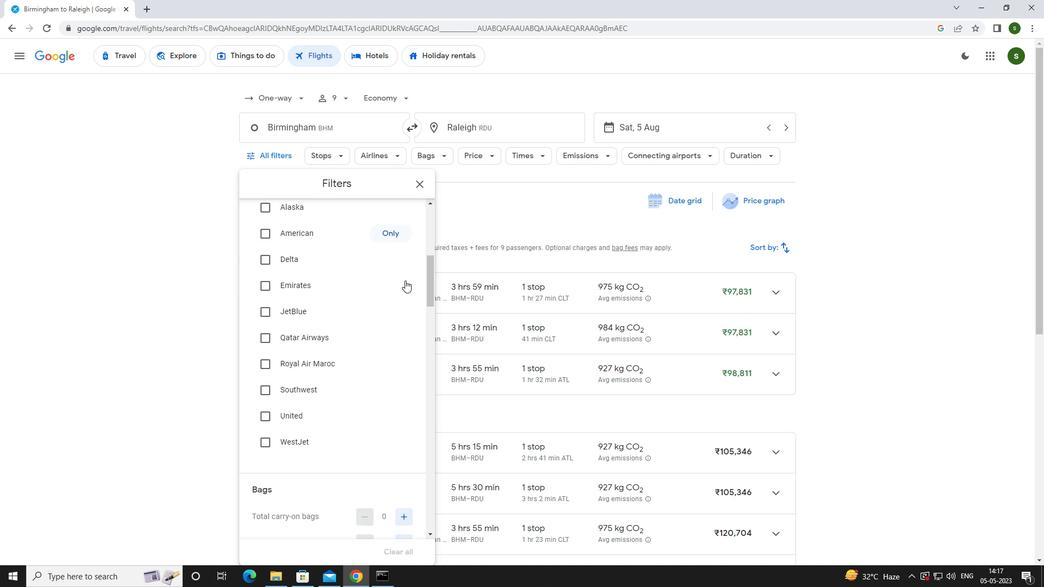 
Action: Mouse scrolled (405, 280) with delta (0, 0)
Screenshot: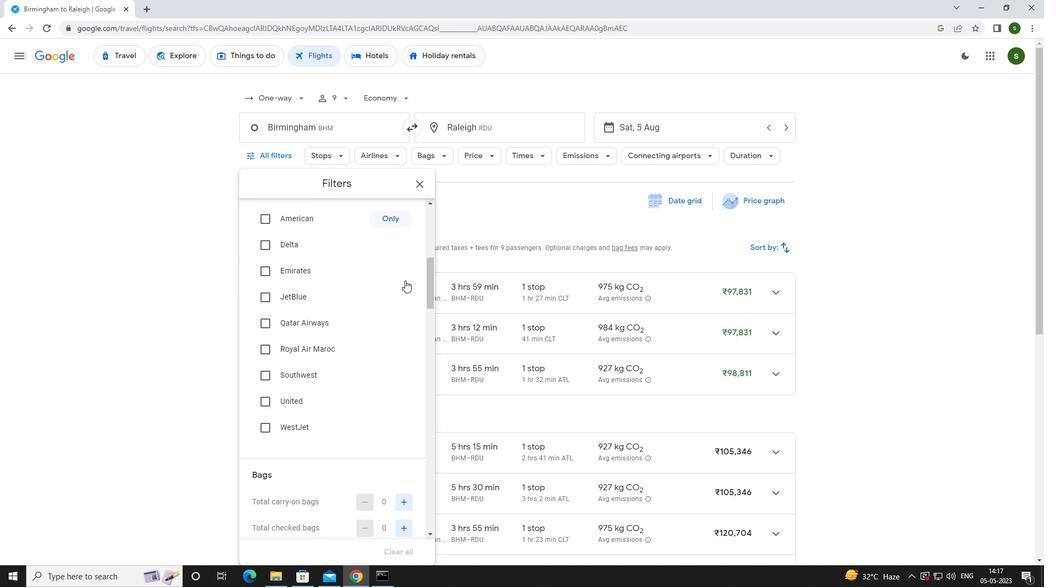 
Action: Mouse moved to (398, 377)
Screenshot: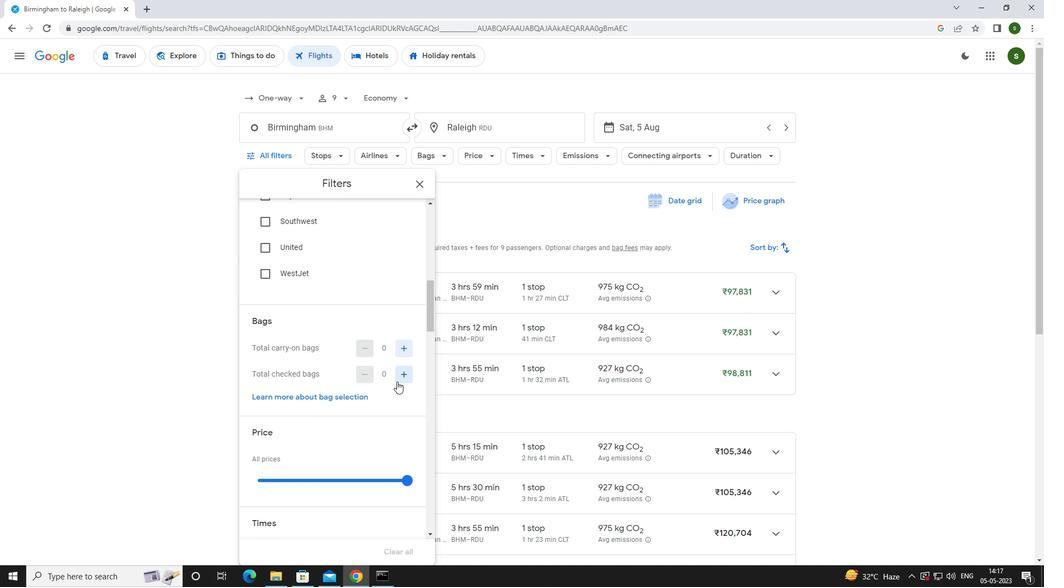 
Action: Mouse pressed left at (398, 377)
Screenshot: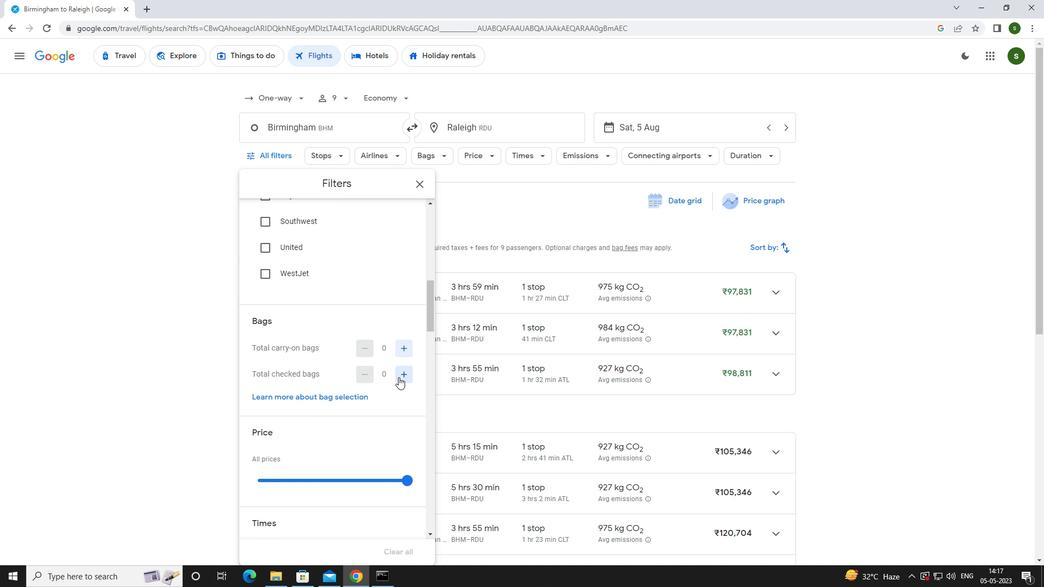 
Action: Mouse pressed left at (398, 377)
Screenshot: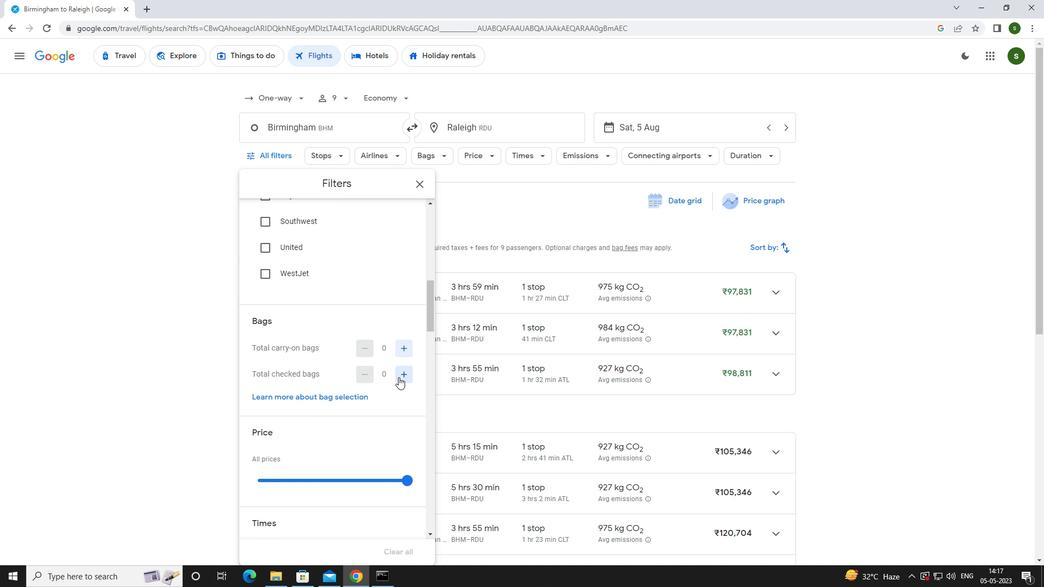
Action: Mouse pressed left at (398, 377)
Screenshot: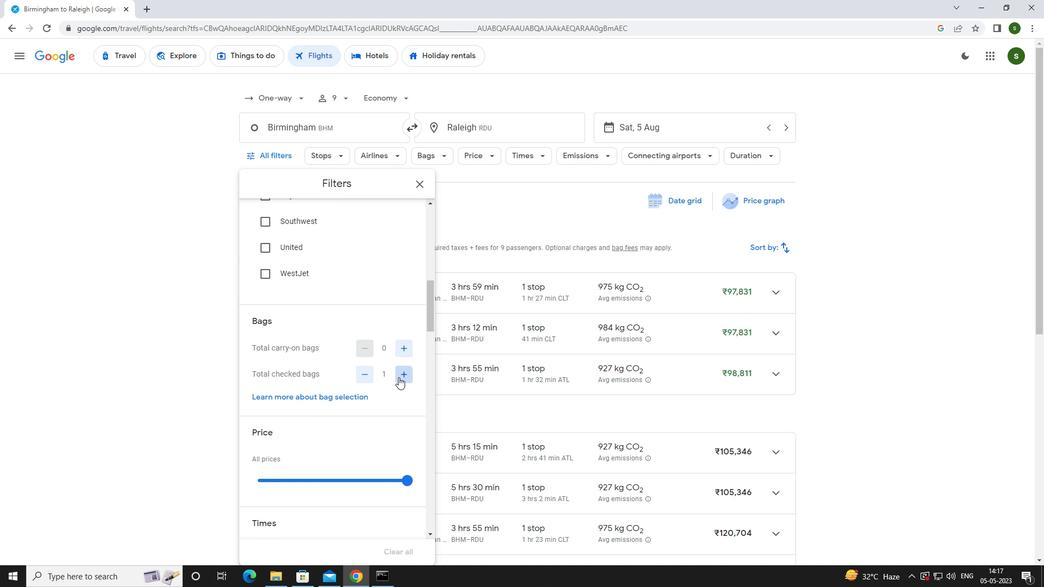 
Action: Mouse pressed left at (398, 377)
Screenshot: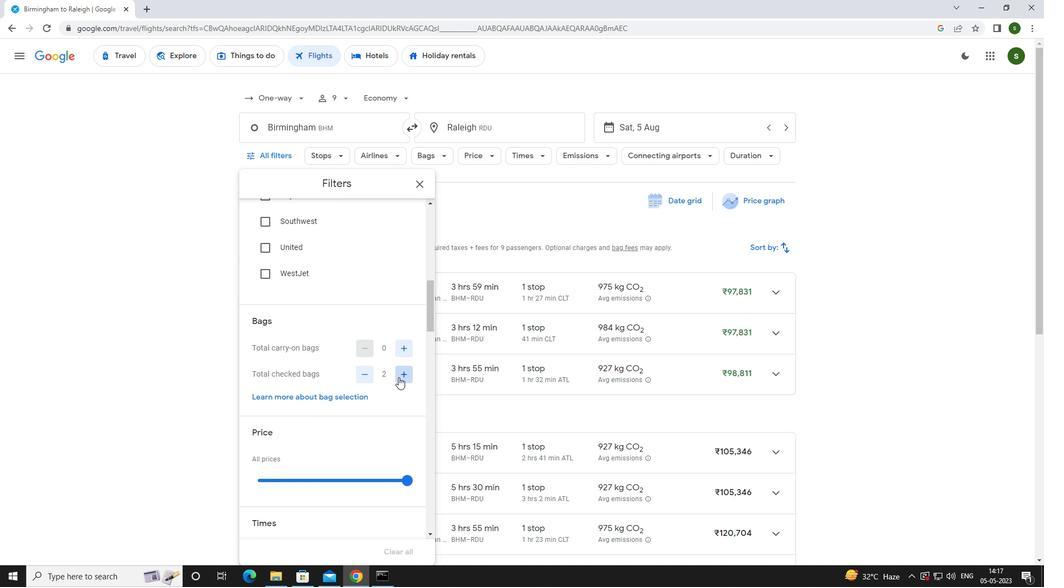 
Action: Mouse pressed left at (398, 377)
Screenshot: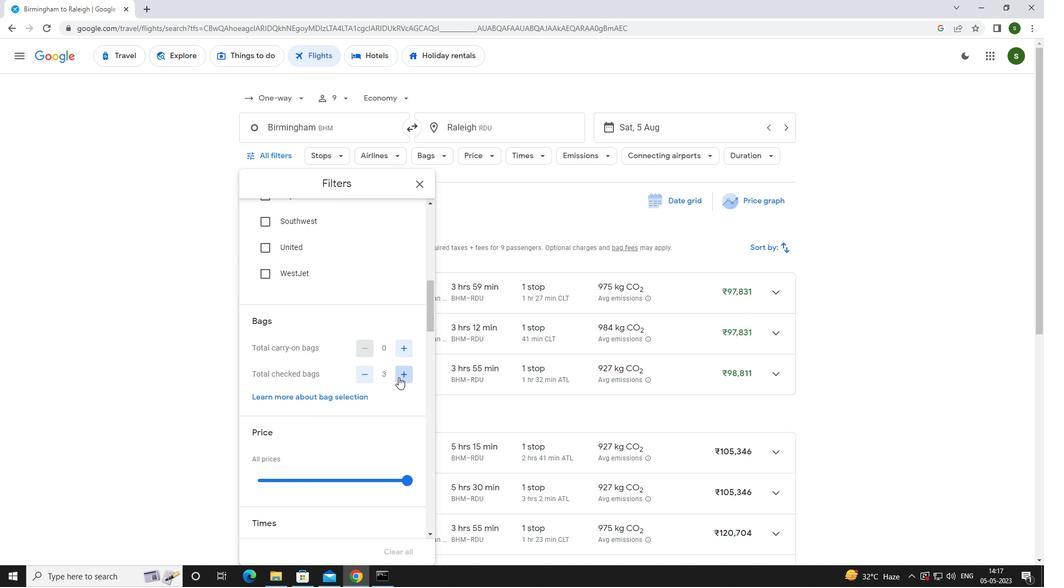 
Action: Mouse pressed left at (398, 377)
Screenshot: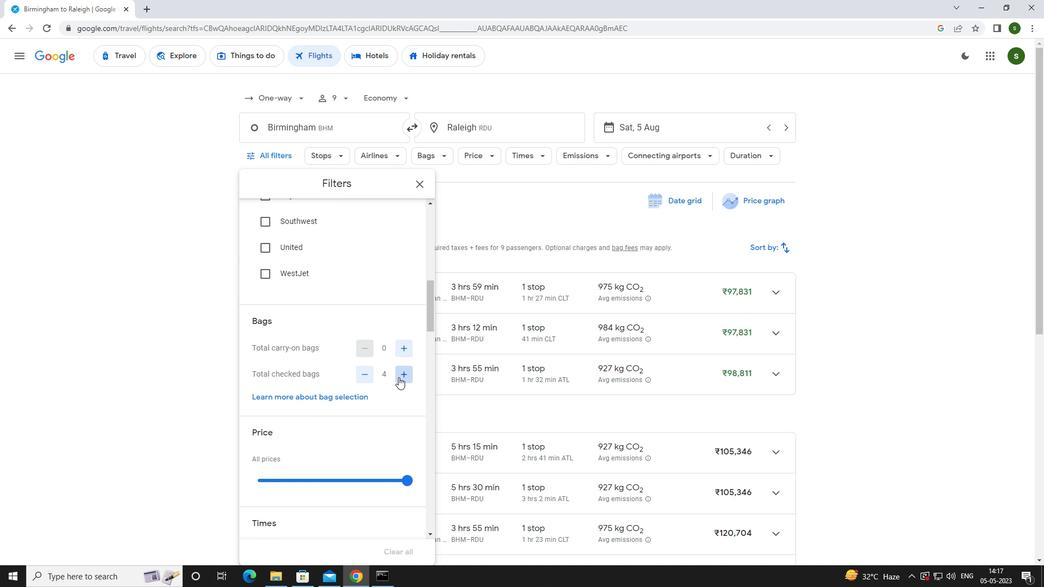 
Action: Mouse pressed left at (398, 377)
Screenshot: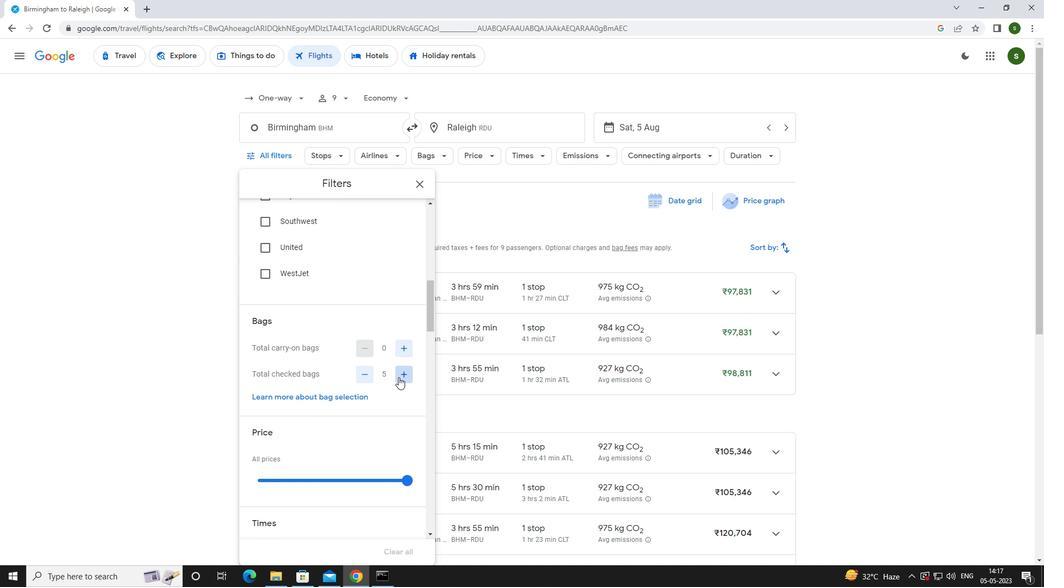 
Action: Mouse pressed left at (398, 377)
Screenshot: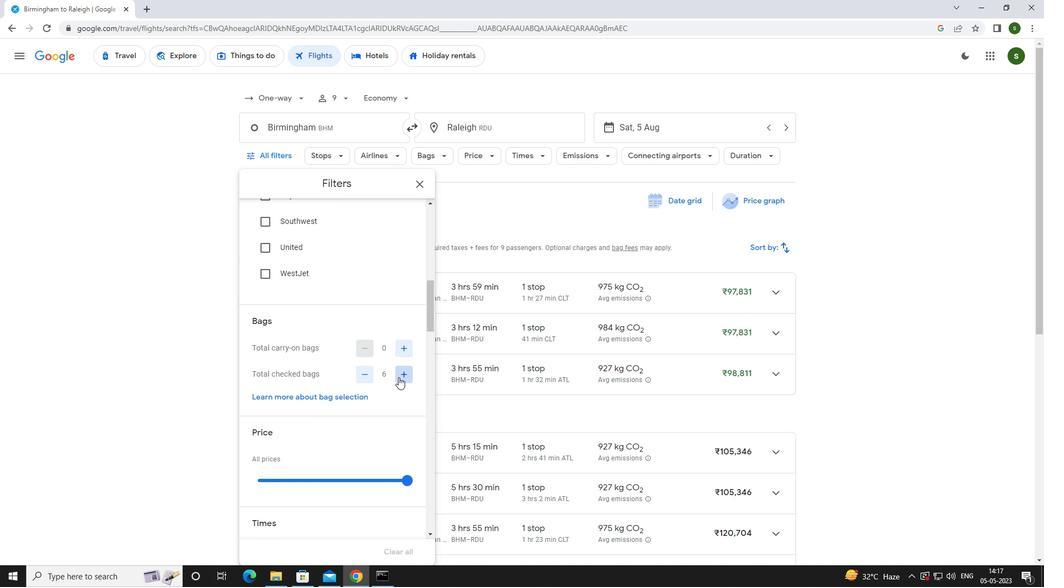 
Action: Mouse pressed left at (398, 377)
Screenshot: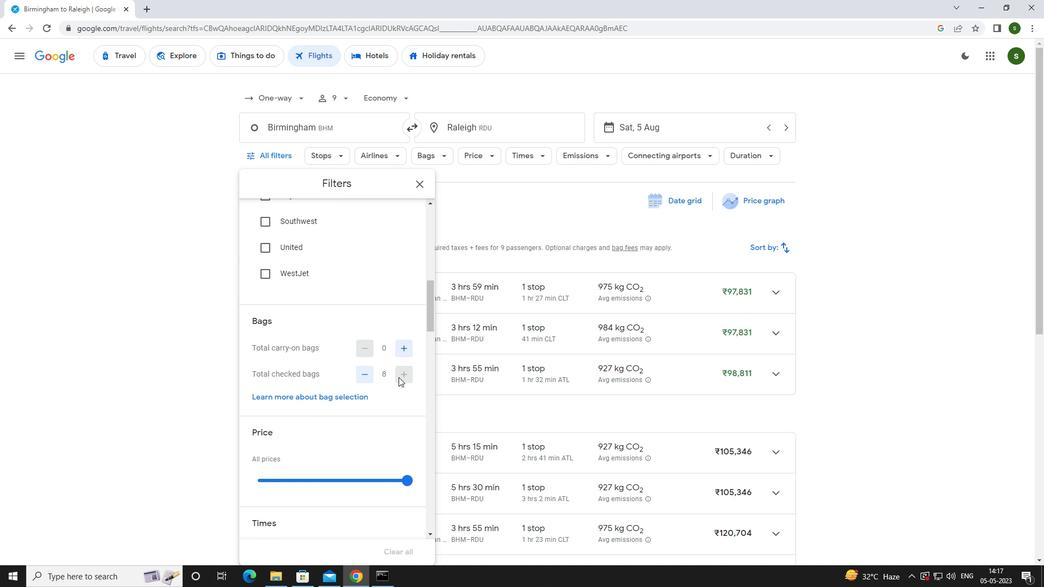 
Action: Mouse scrolled (398, 376) with delta (0, 0)
Screenshot: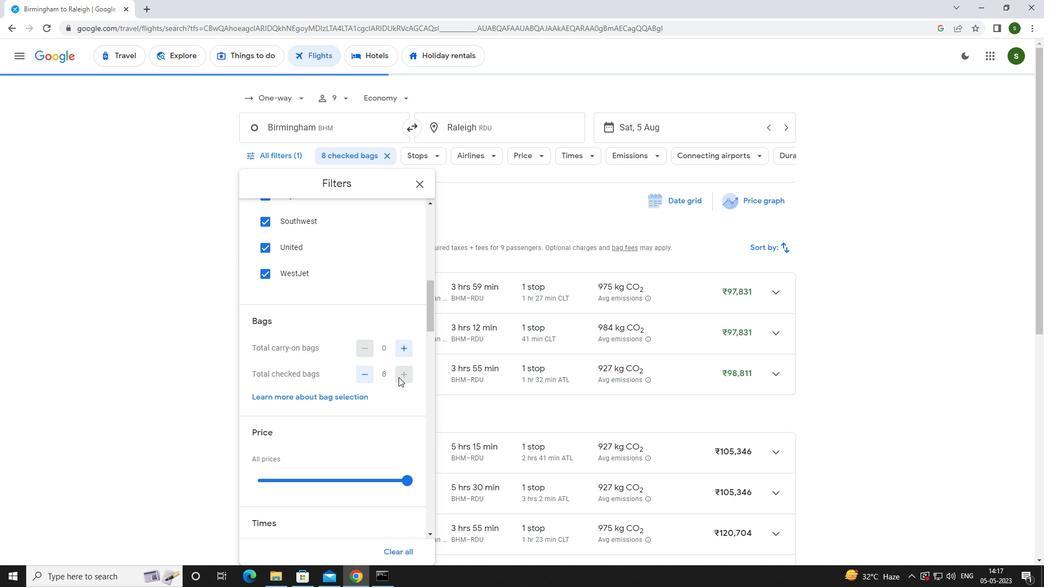 
Action: Mouse scrolled (398, 376) with delta (0, 0)
Screenshot: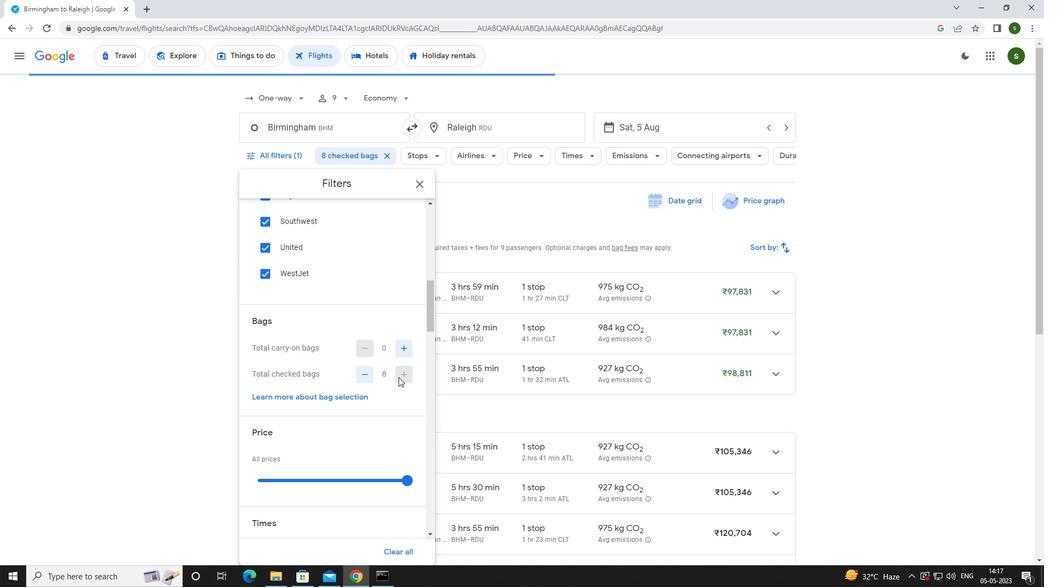 
Action: Mouse moved to (405, 370)
Screenshot: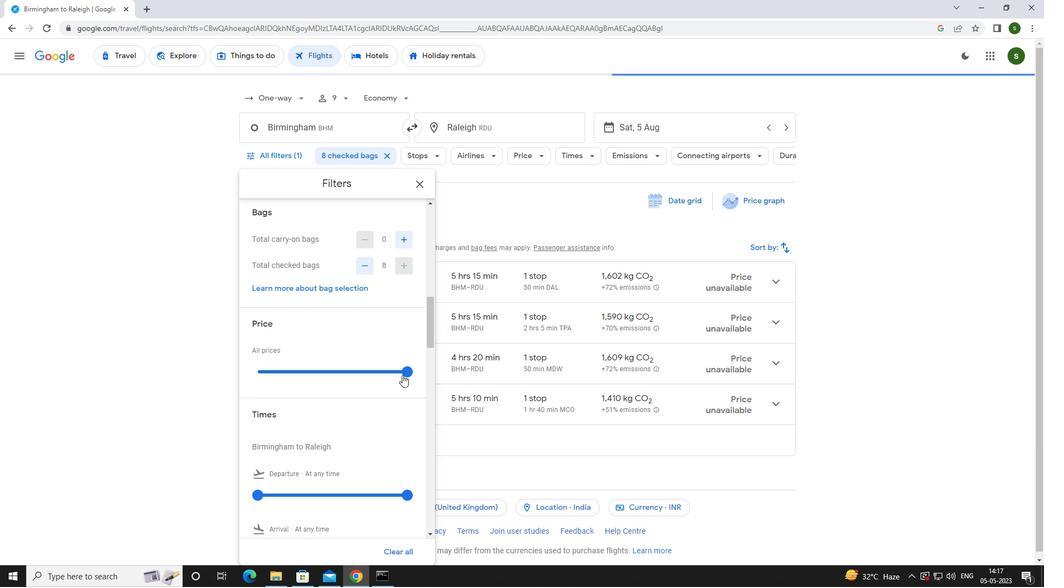 
Action: Mouse pressed left at (405, 370)
Screenshot: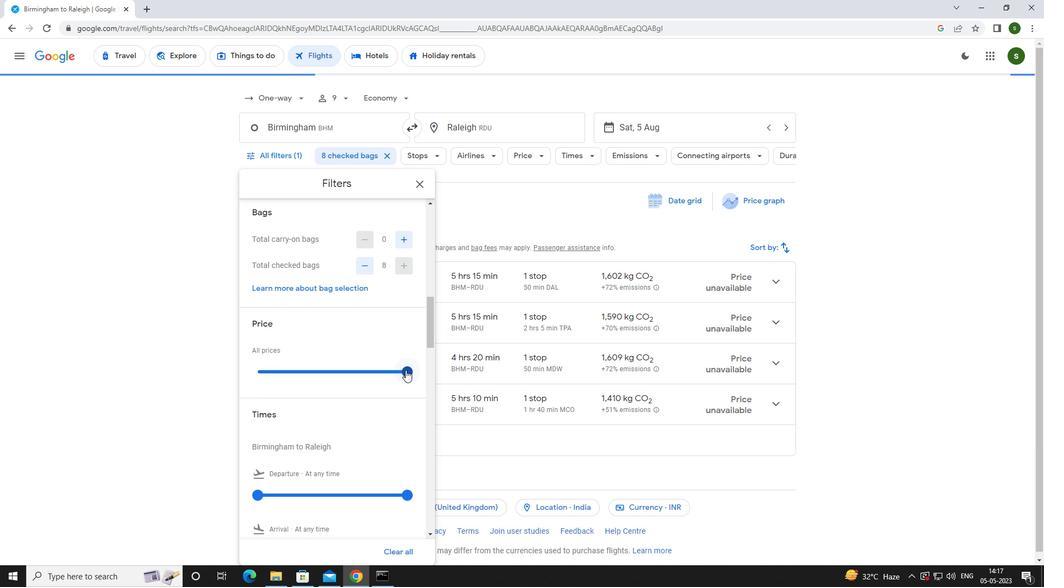 
Action: Mouse moved to (252, 366)
Screenshot: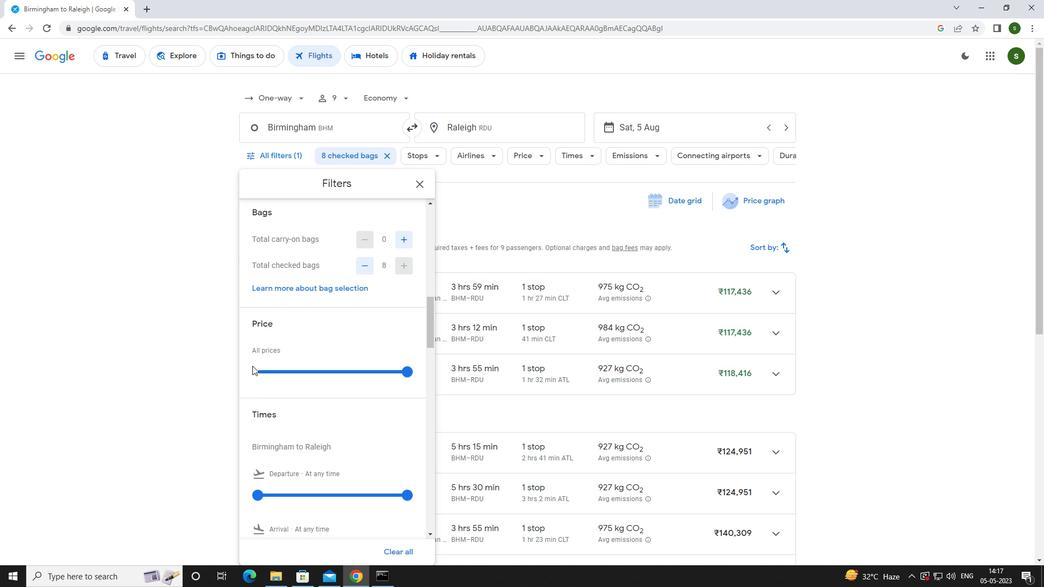 
Action: Mouse scrolled (252, 365) with delta (0, 0)
Screenshot: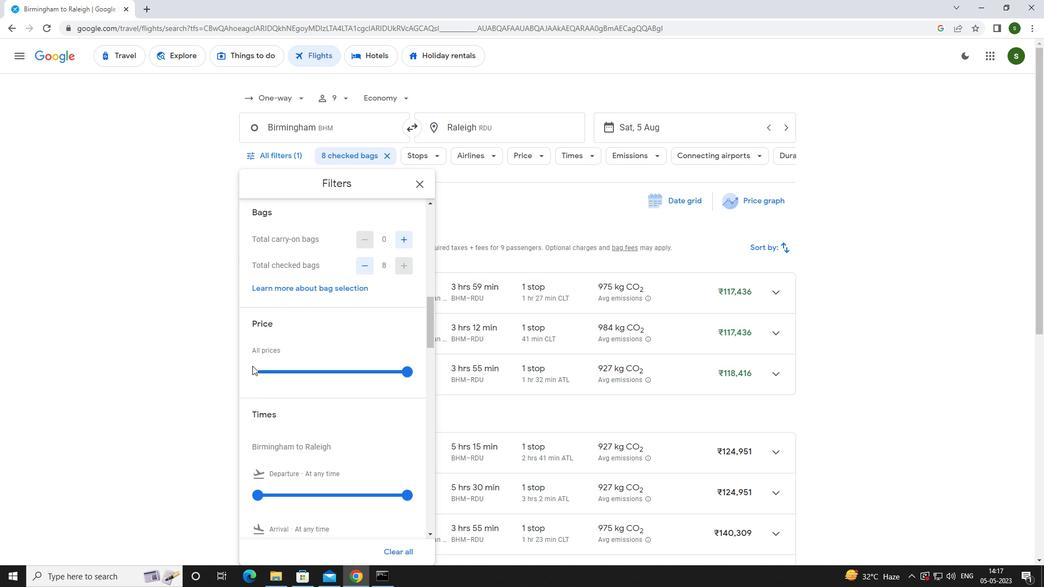
Action: Mouse scrolled (252, 365) with delta (0, 0)
Screenshot: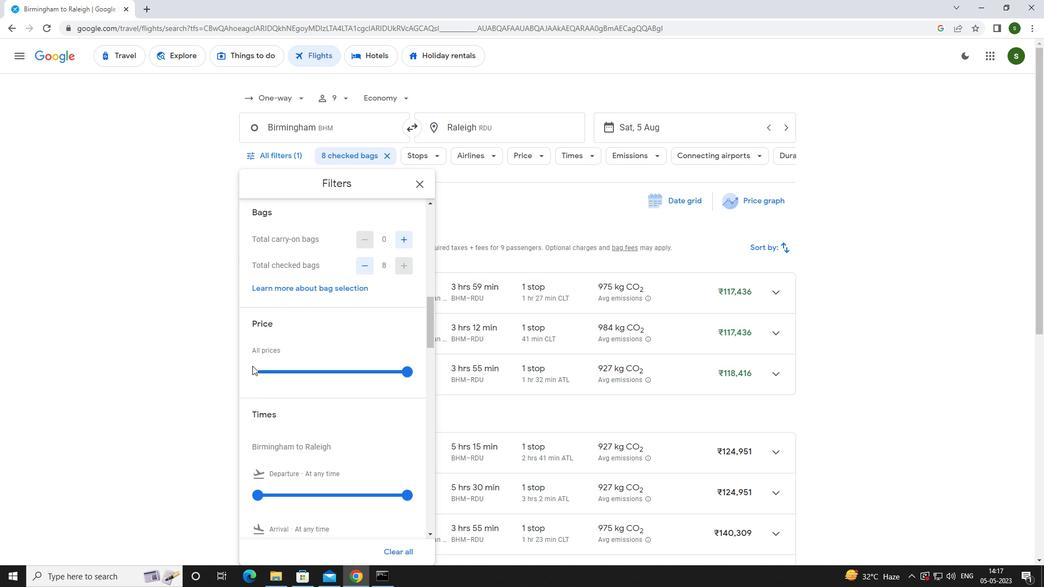 
Action: Mouse moved to (259, 385)
Screenshot: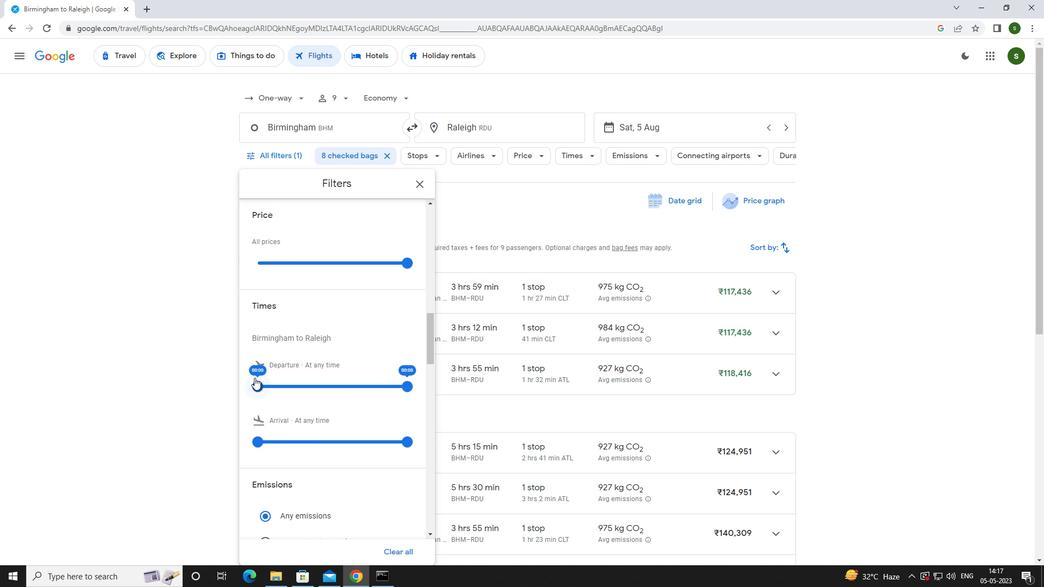 
Action: Mouse pressed left at (259, 385)
Screenshot: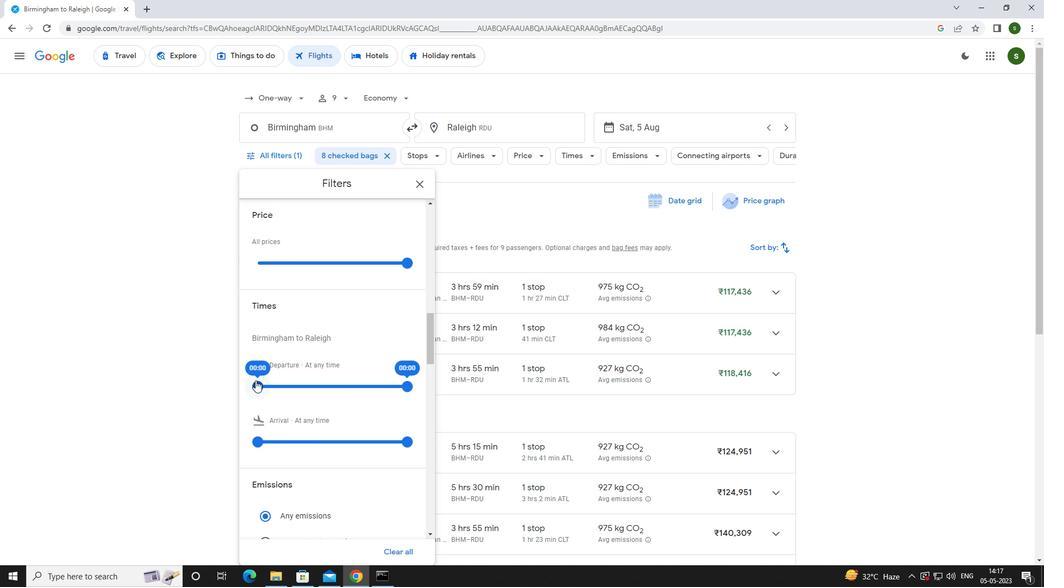 
Action: Mouse moved to (822, 364)
Screenshot: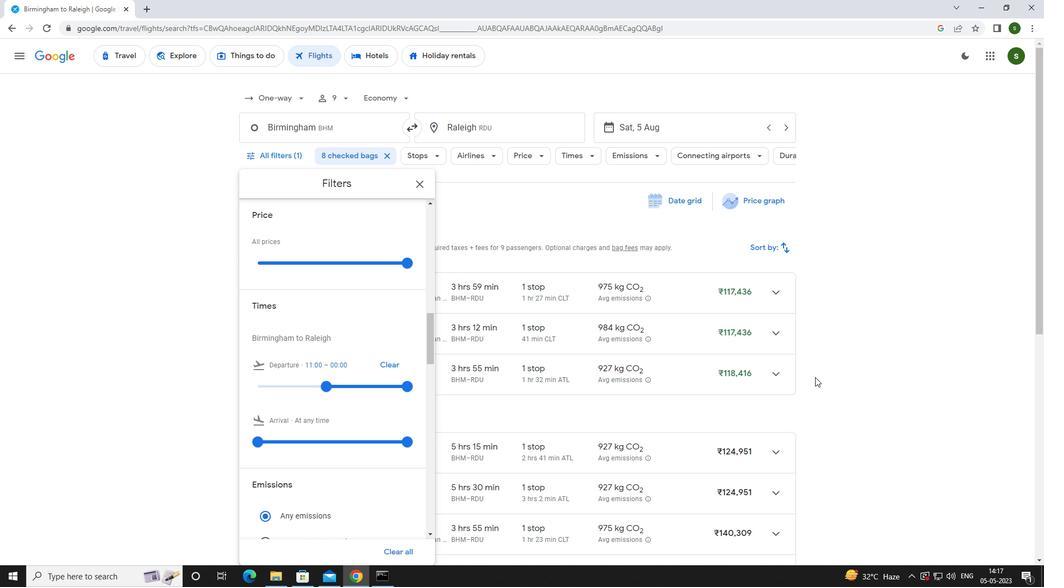 
Action: Mouse pressed left at (822, 364)
Screenshot: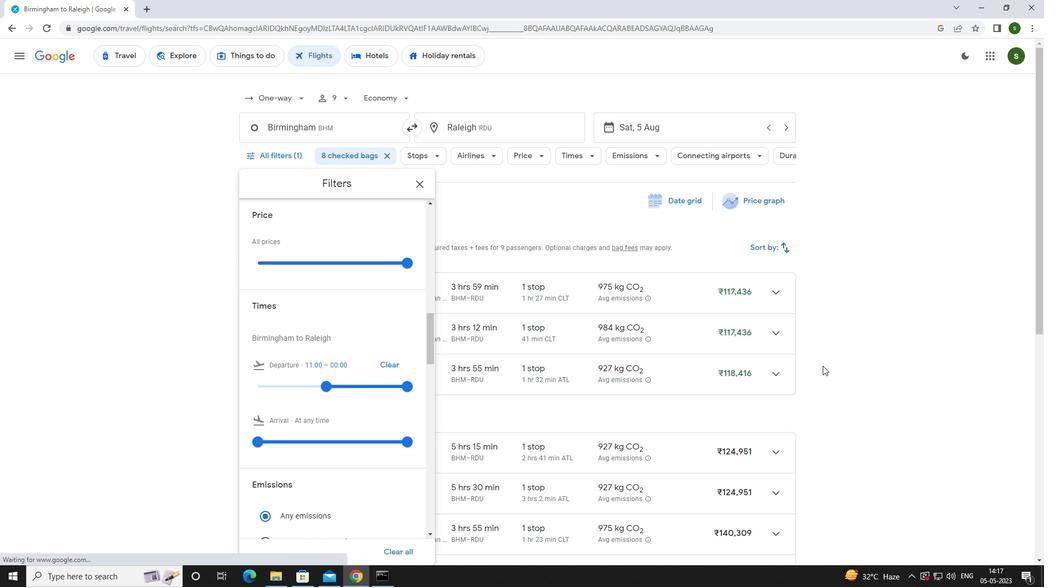 
